 Task: Find connections with filter location Coyah with filter topic #personaltrainerwith filter profile language Spanish with filter current company Lawctopus with filter school University of Agricultural Sciences, Bangalore with filter industry Chiropractors with filter service category Growth Marketing with filter keywords title Medical Researcher
Action: Mouse moved to (286, 201)
Screenshot: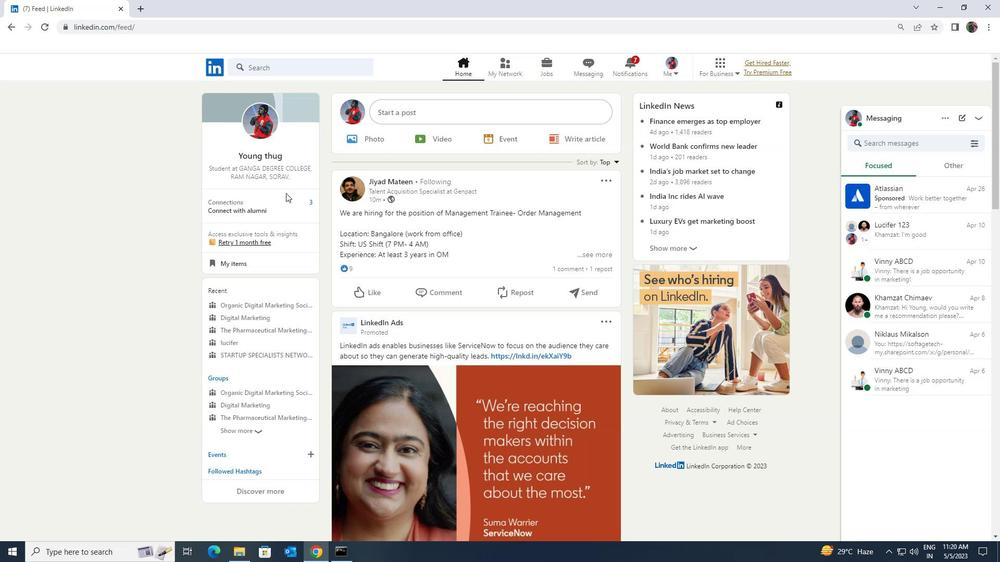 
Action: Mouse pressed left at (286, 201)
Screenshot: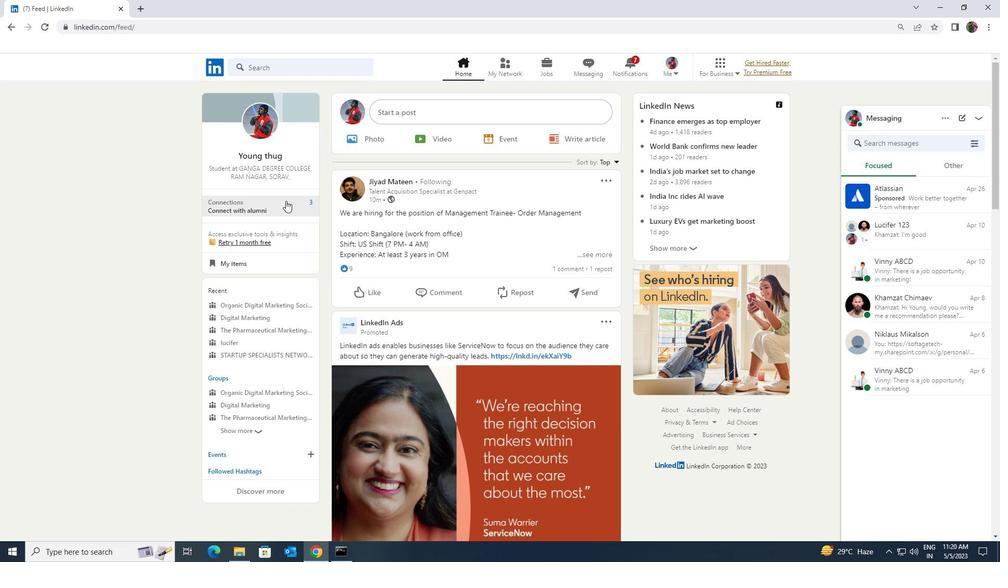 
Action: Mouse moved to (286, 125)
Screenshot: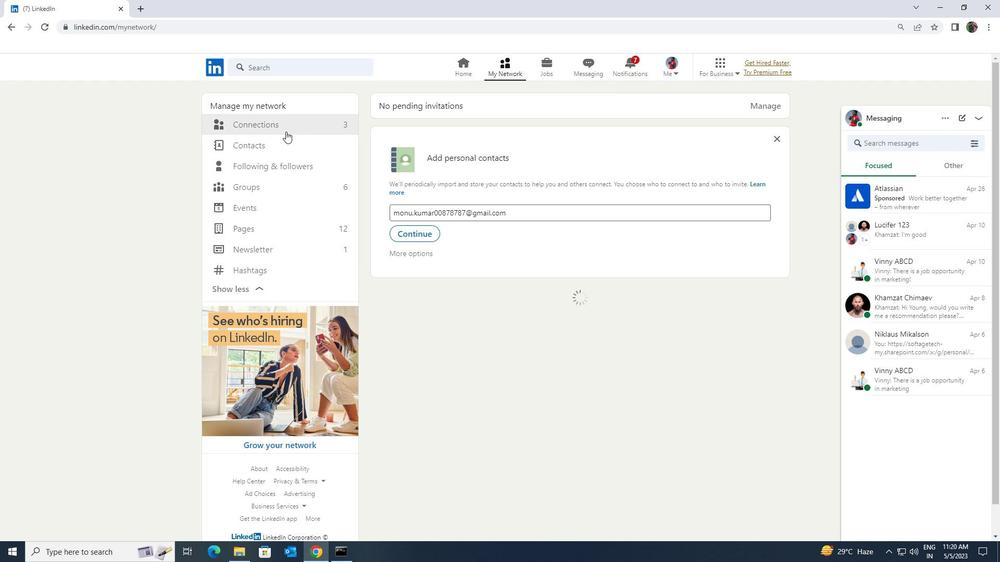 
Action: Mouse pressed left at (286, 125)
Screenshot: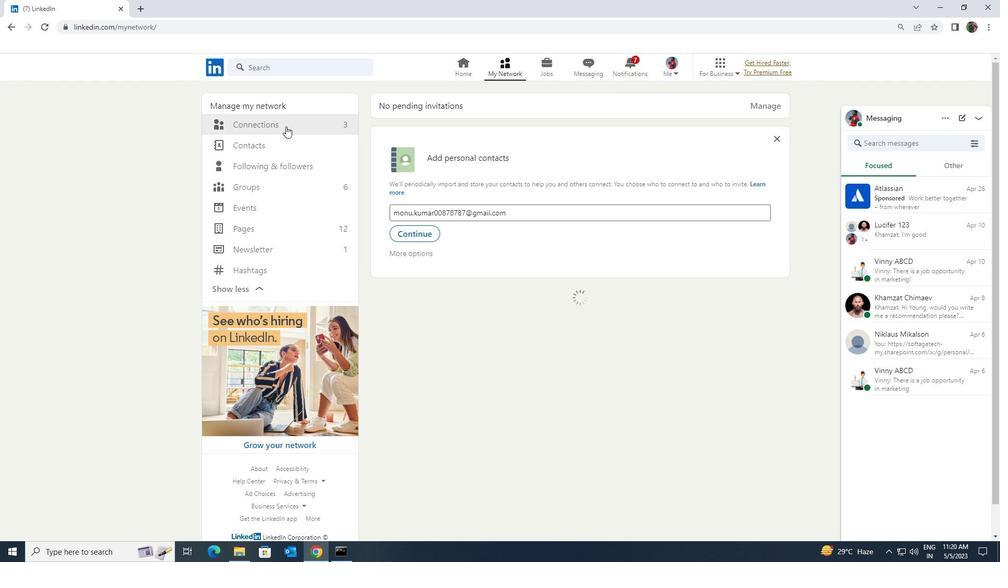 
Action: Mouse moved to (556, 127)
Screenshot: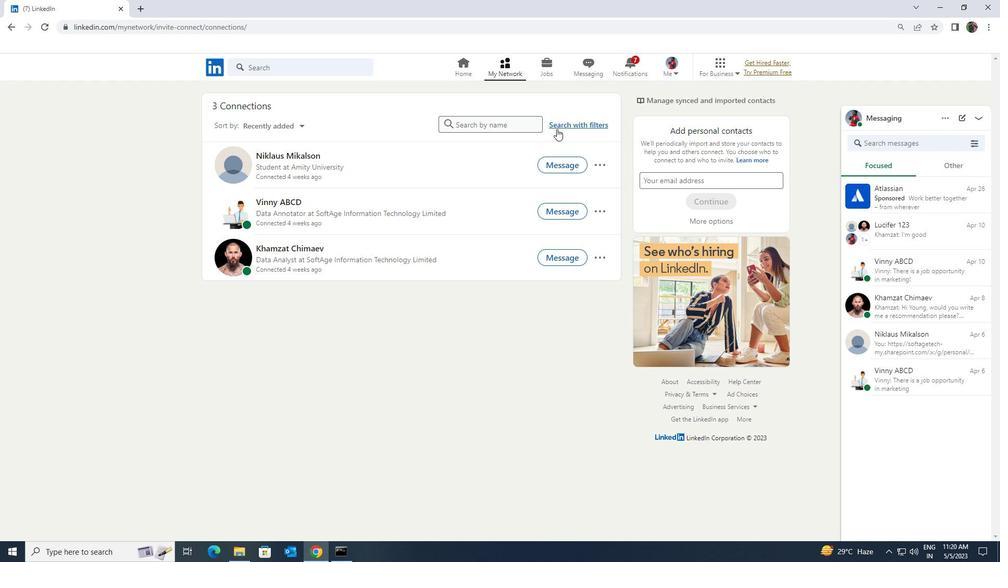 
Action: Mouse pressed left at (556, 127)
Screenshot: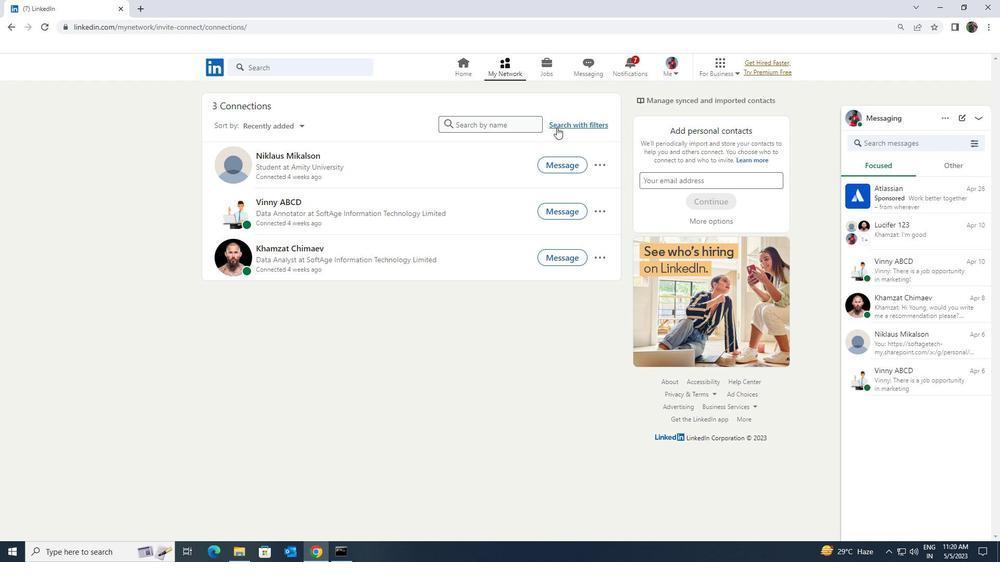 
Action: Mouse moved to (528, 101)
Screenshot: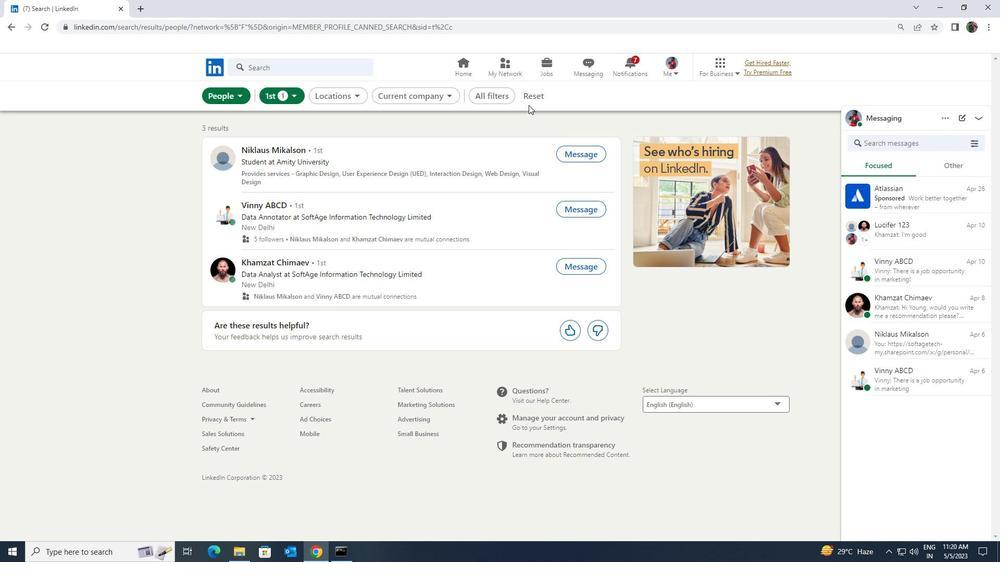 
Action: Mouse pressed left at (528, 101)
Screenshot: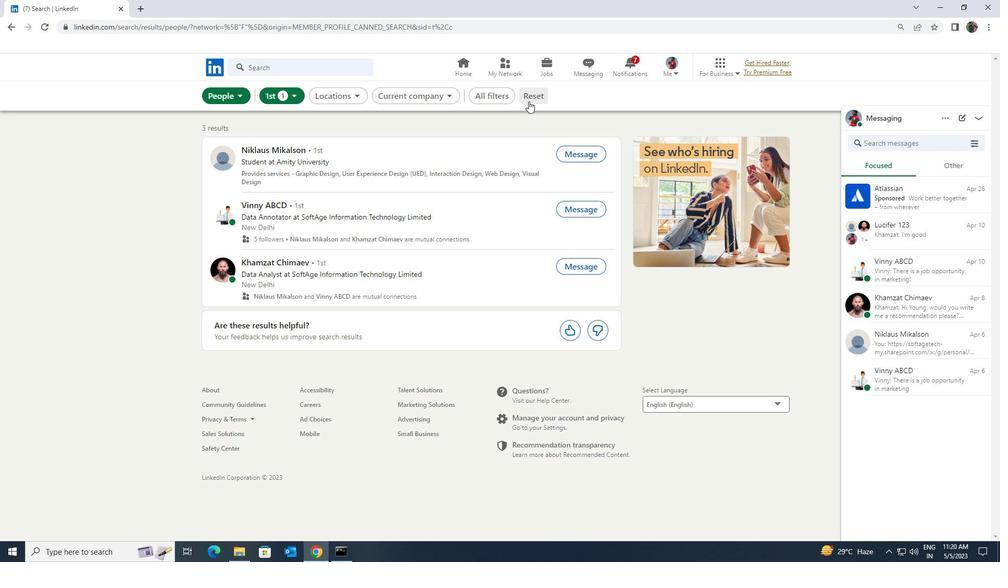 
Action: Mouse moved to (516, 101)
Screenshot: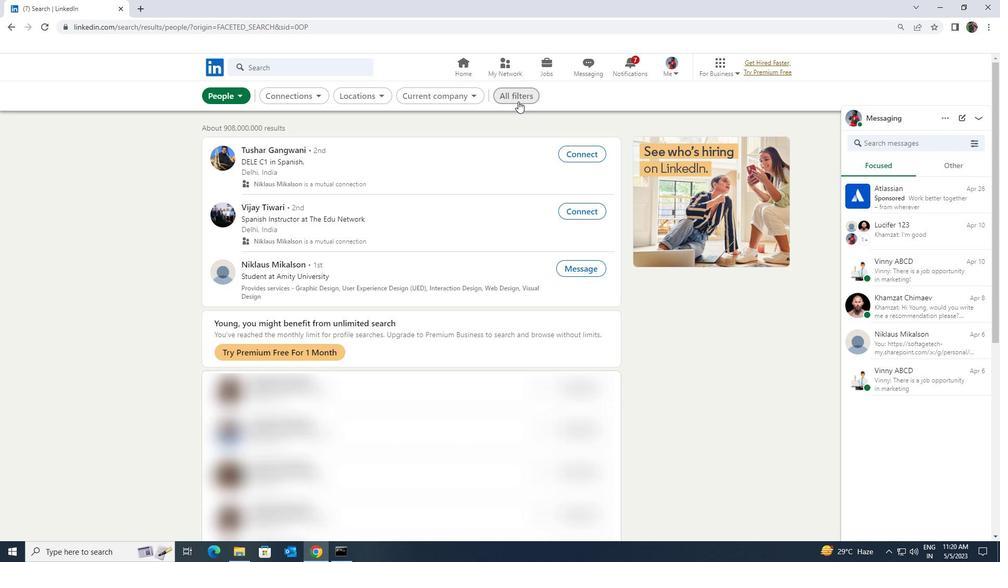 
Action: Mouse pressed left at (516, 101)
Screenshot: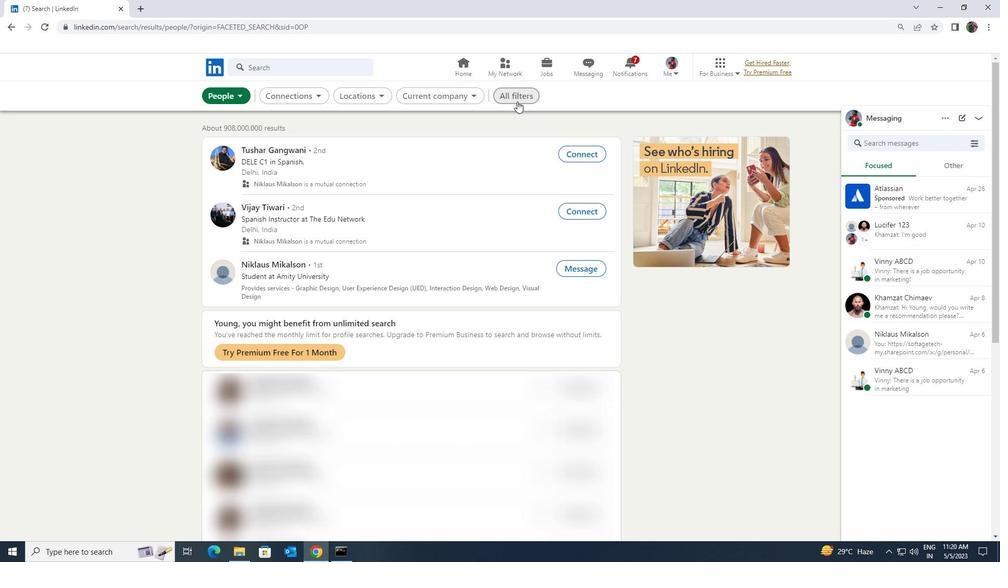 
Action: Mouse moved to (866, 410)
Screenshot: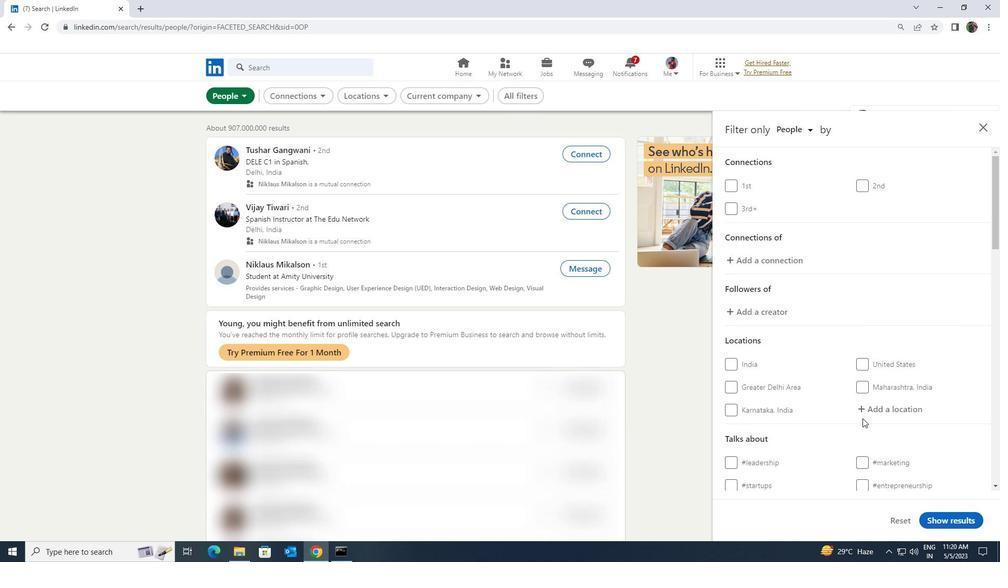 
Action: Mouse pressed left at (866, 410)
Screenshot: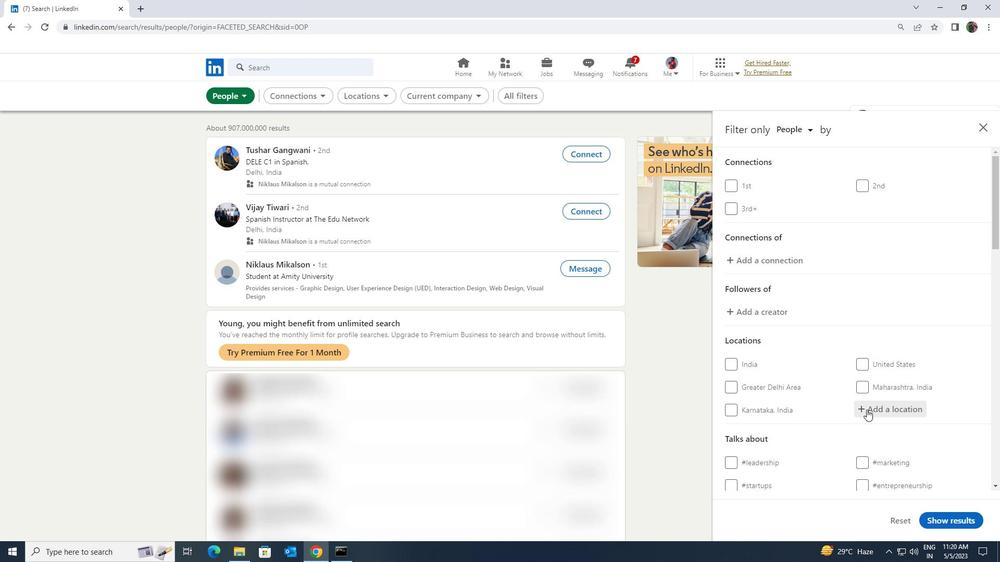 
Action: Key pressed <Key.shift><Key.shift><Key.shift><Key.shift>COYAH
Screenshot: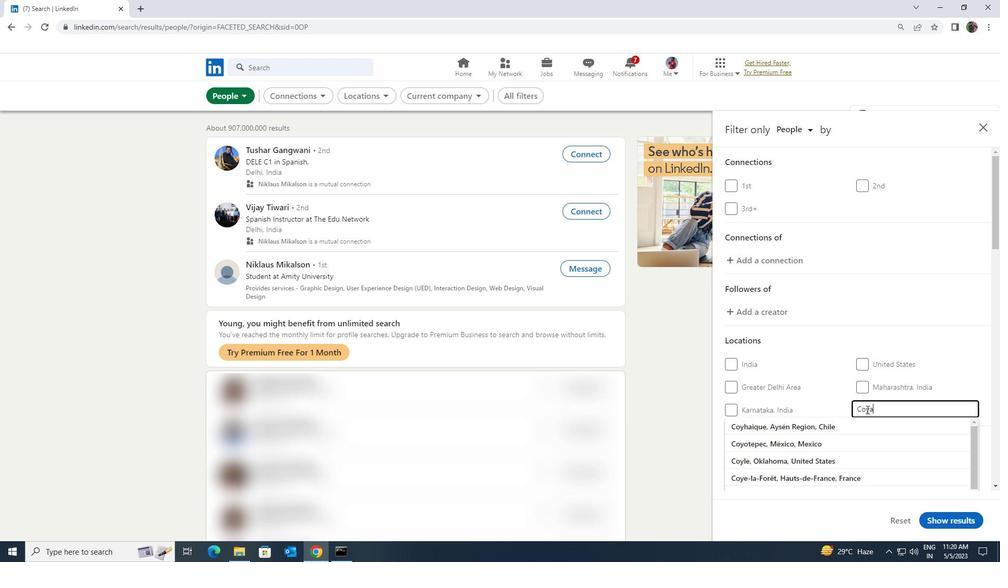 
Action: Mouse moved to (865, 417)
Screenshot: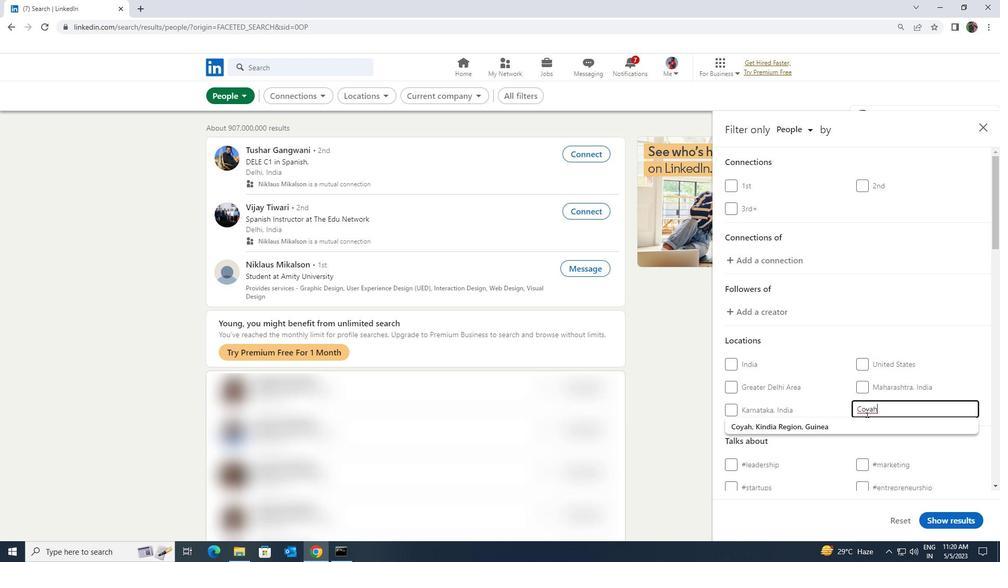 
Action: Mouse pressed left at (865, 417)
Screenshot: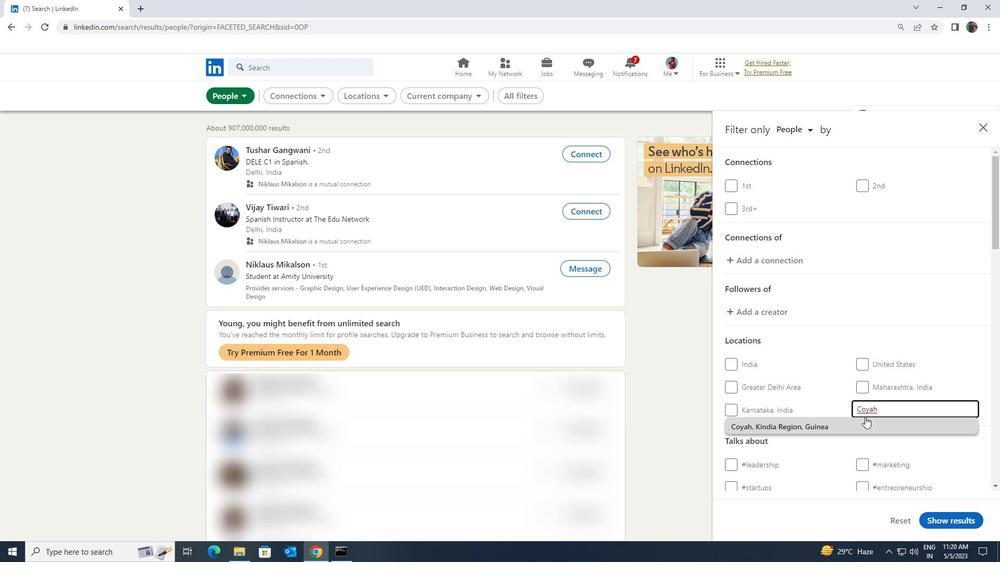 
Action: Mouse scrolled (865, 416) with delta (0, 0)
Screenshot: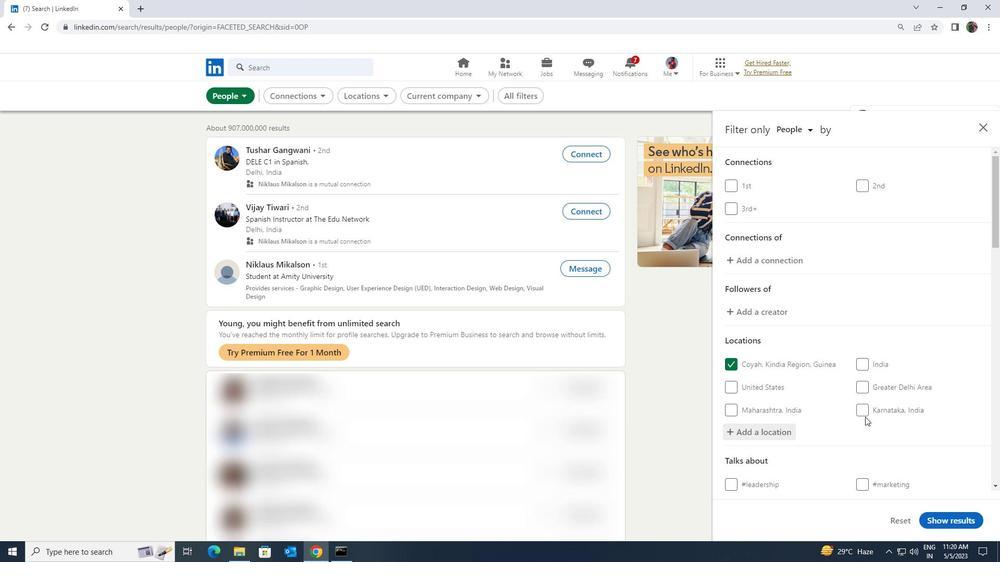 
Action: Mouse scrolled (865, 416) with delta (0, 0)
Screenshot: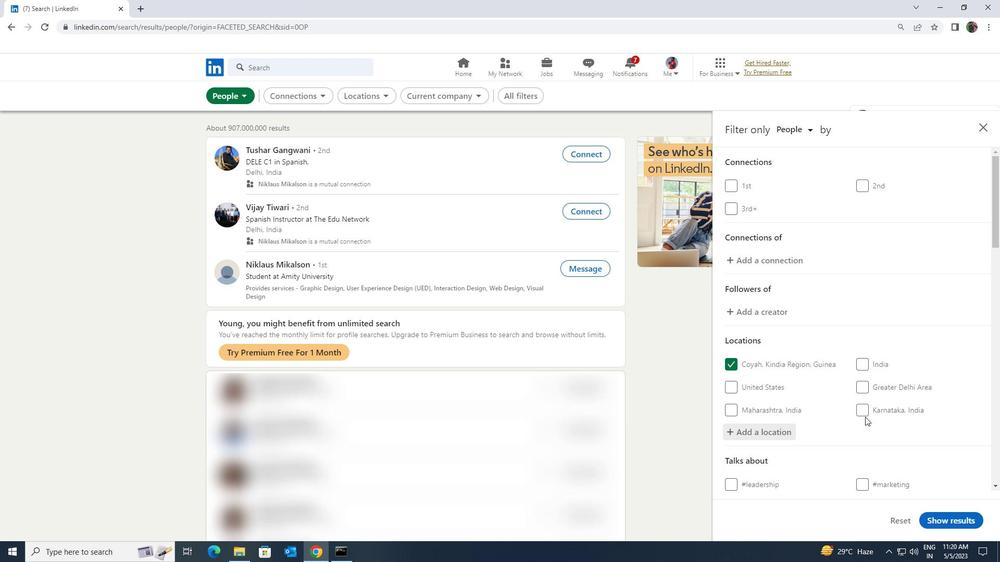 
Action: Mouse moved to (864, 420)
Screenshot: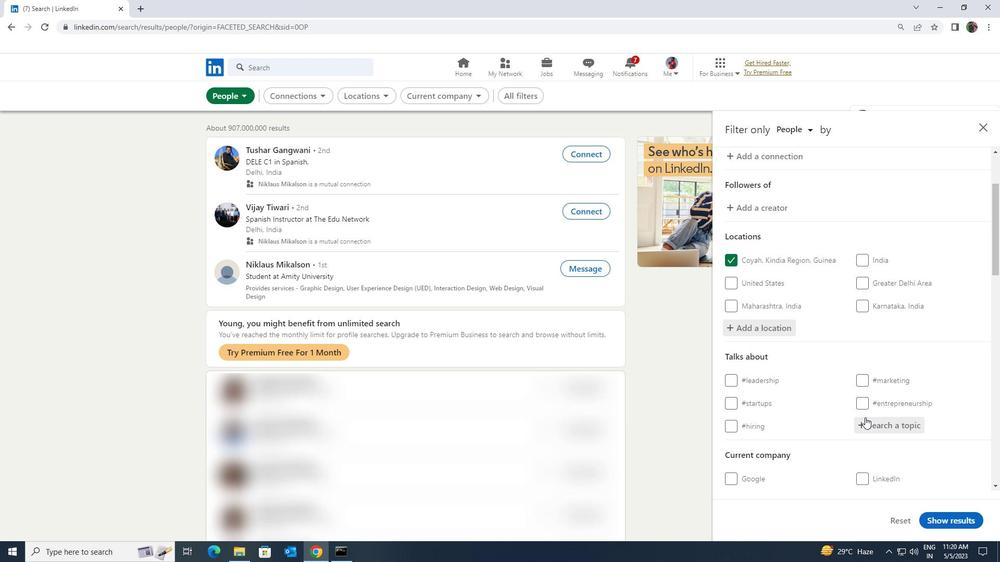 
Action: Mouse pressed left at (864, 420)
Screenshot: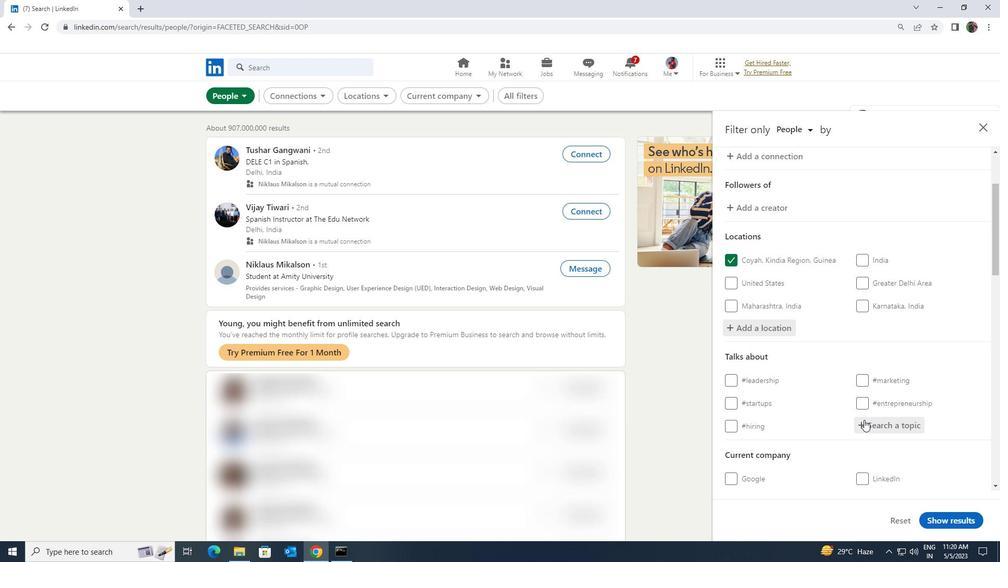
Action: Key pressed <Key.shift><Key.shift><Key.shift><Key.shift>PERSONALTRAI
Screenshot: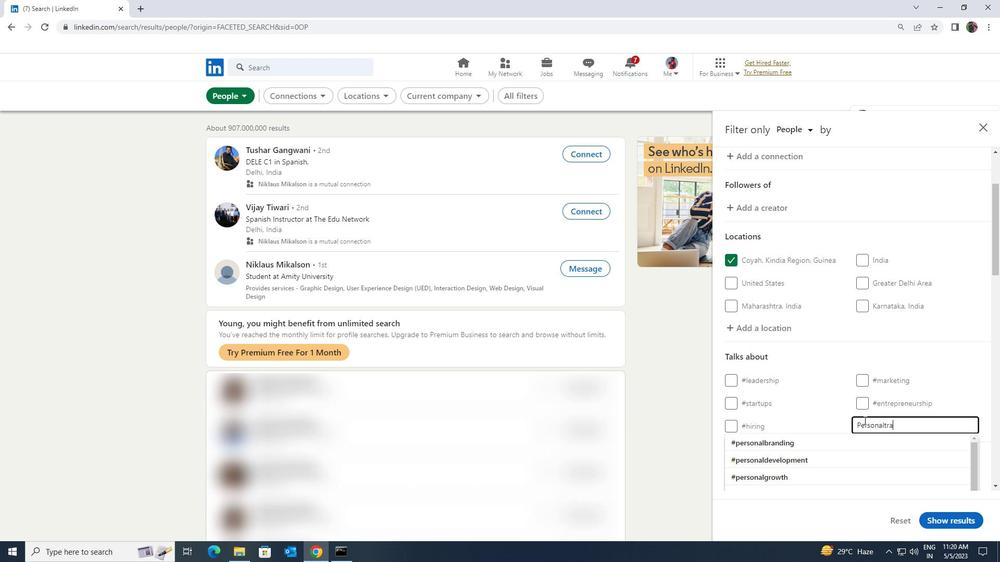 
Action: Mouse moved to (845, 457)
Screenshot: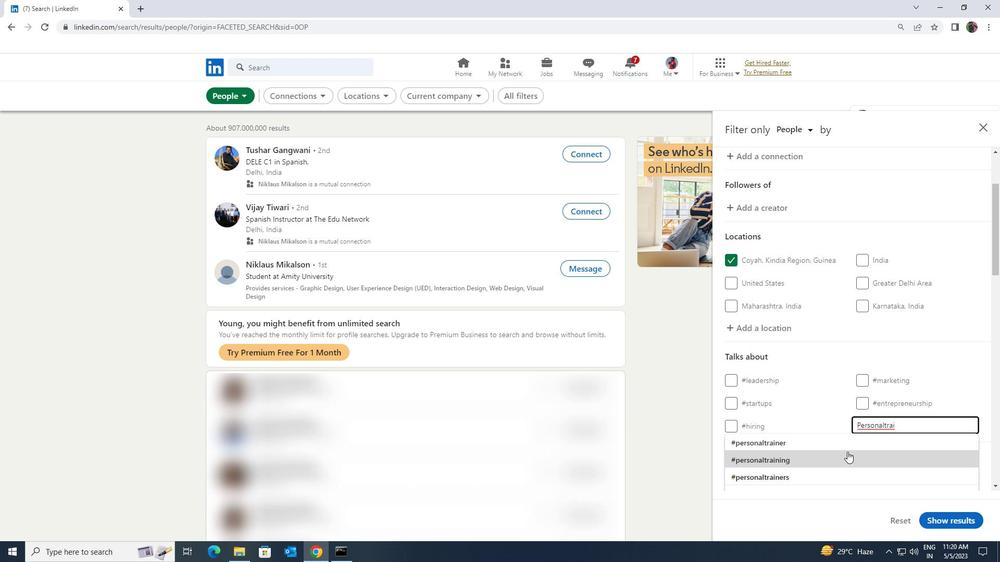 
Action: Mouse pressed left at (845, 457)
Screenshot: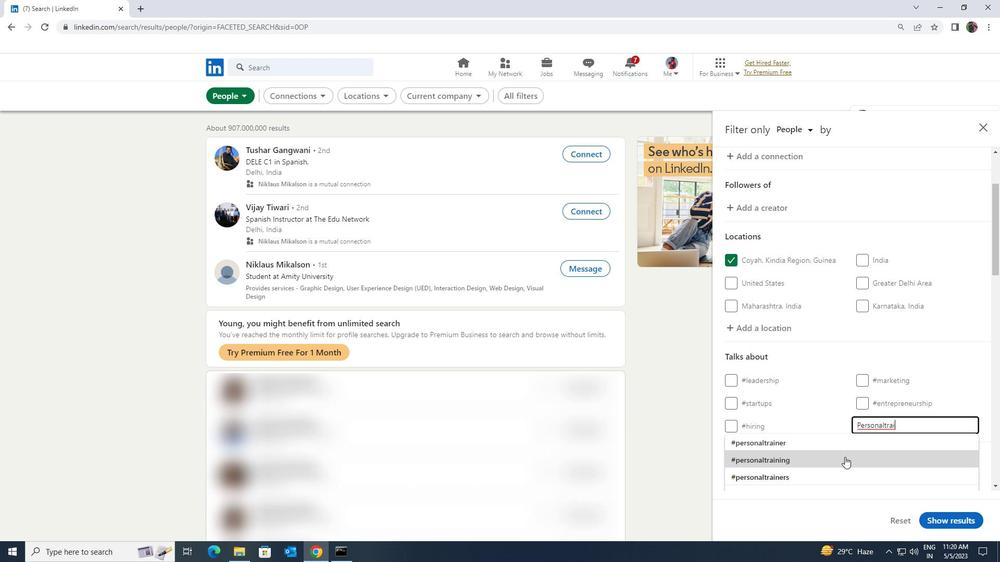 
Action: Mouse moved to (845, 456)
Screenshot: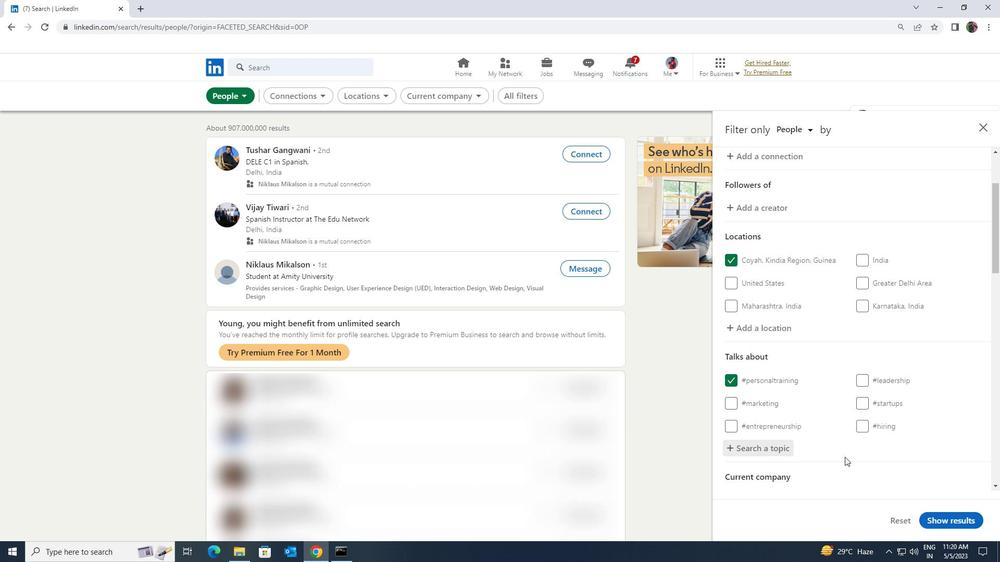 
Action: Mouse scrolled (845, 455) with delta (0, 0)
Screenshot: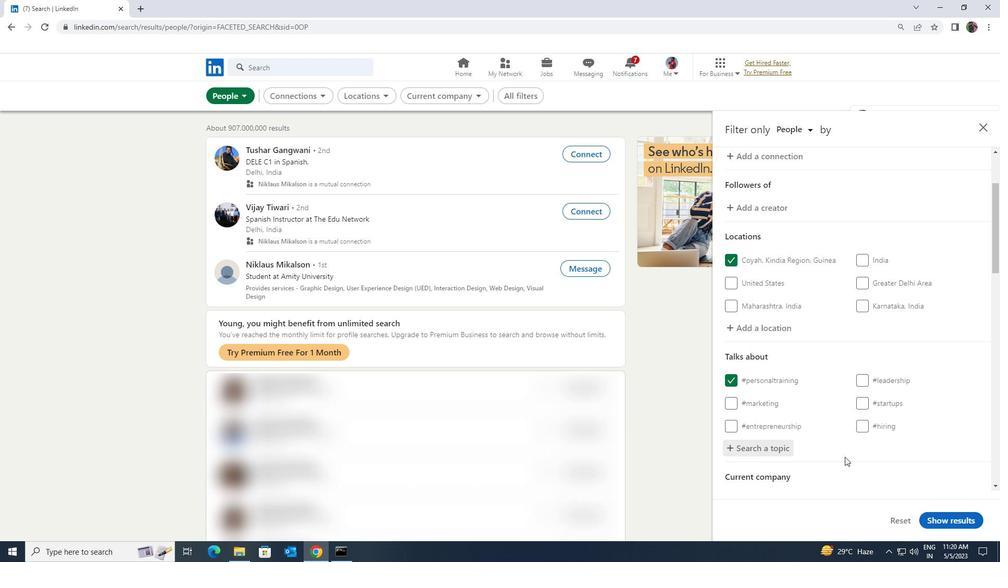 
Action: Mouse scrolled (845, 455) with delta (0, 0)
Screenshot: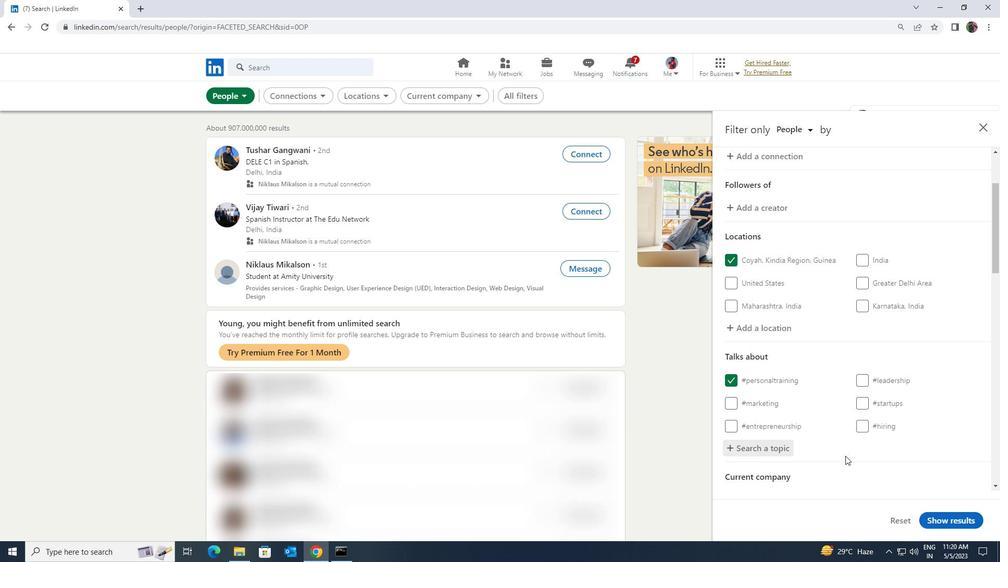 
Action: Mouse scrolled (845, 455) with delta (0, 0)
Screenshot: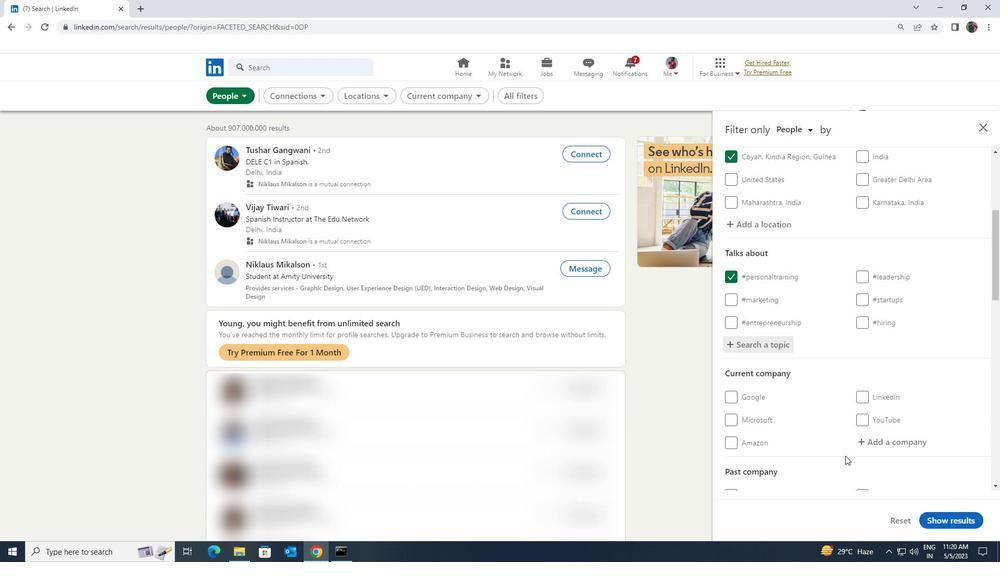 
Action: Mouse scrolled (845, 455) with delta (0, 0)
Screenshot: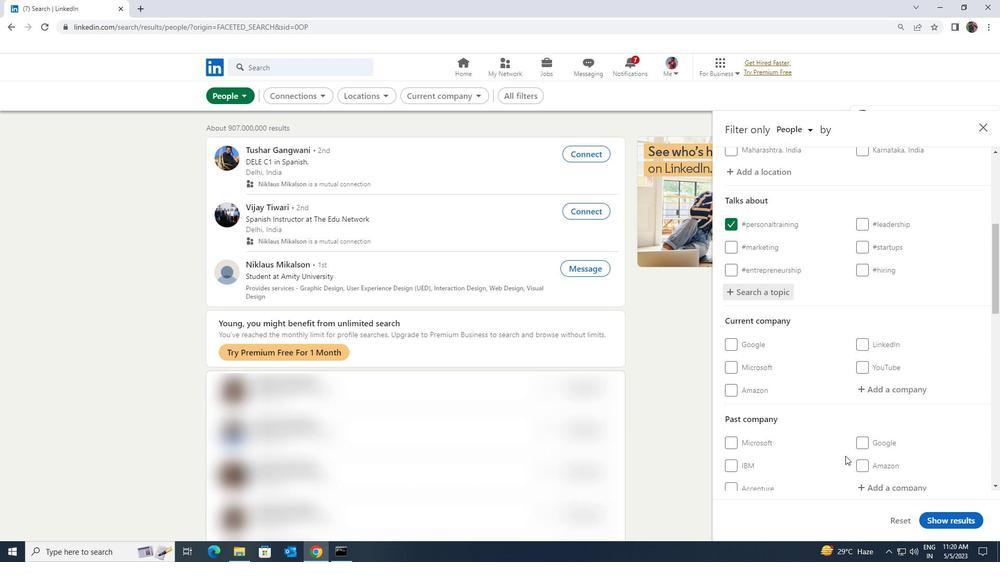 
Action: Mouse scrolled (845, 455) with delta (0, 0)
Screenshot: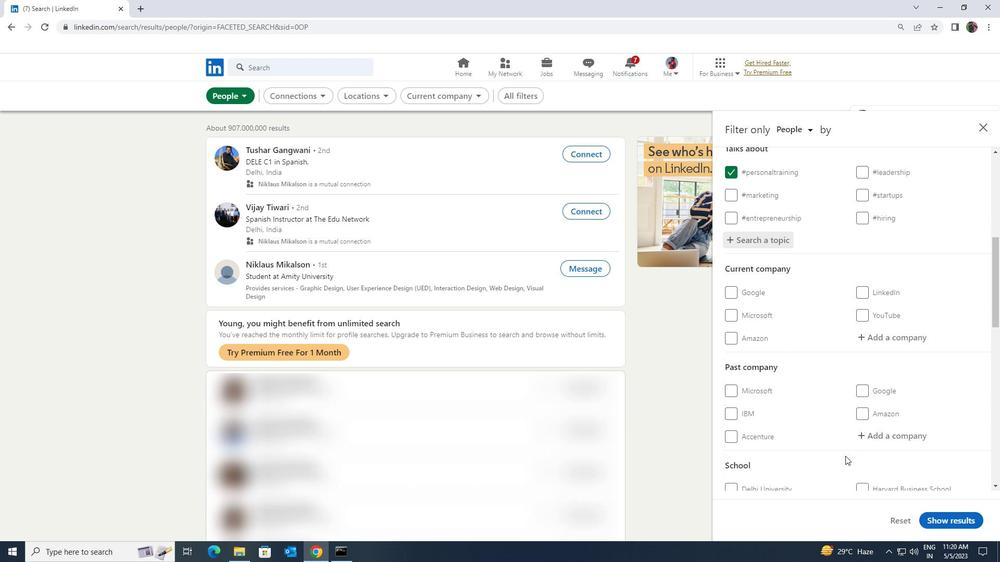 
Action: Mouse scrolled (845, 455) with delta (0, 0)
Screenshot: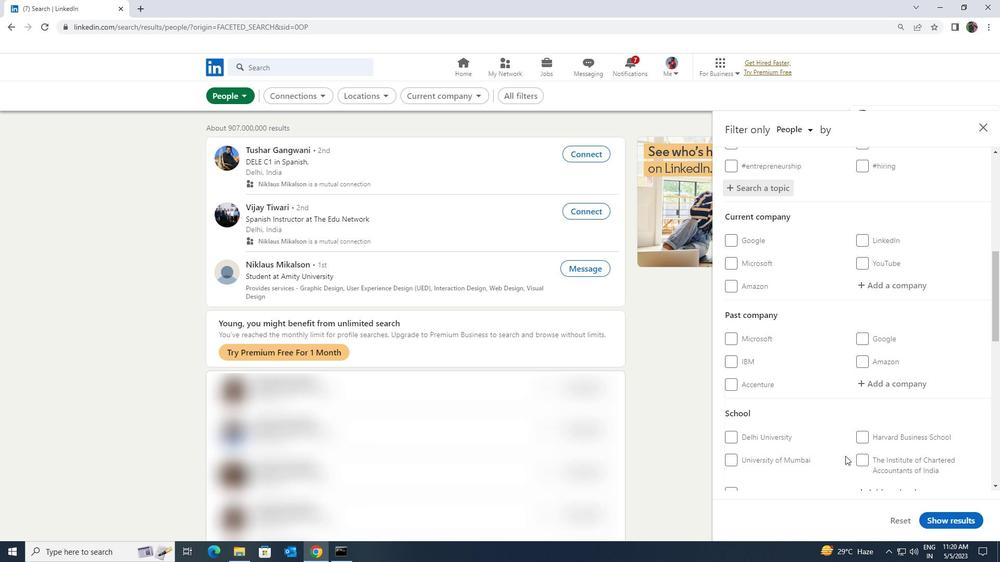 
Action: Mouse scrolled (845, 455) with delta (0, 0)
Screenshot: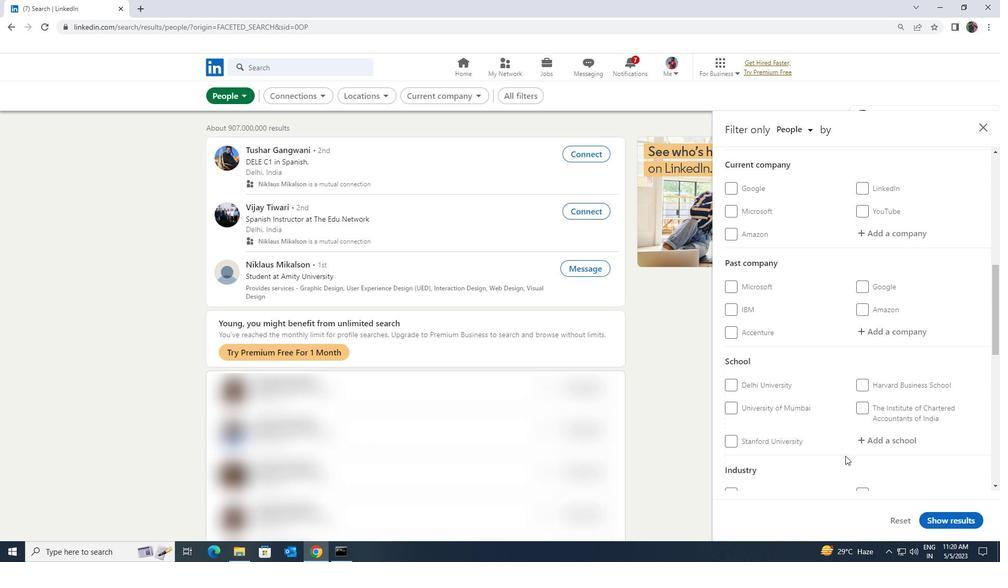 
Action: Mouse scrolled (845, 455) with delta (0, 0)
Screenshot: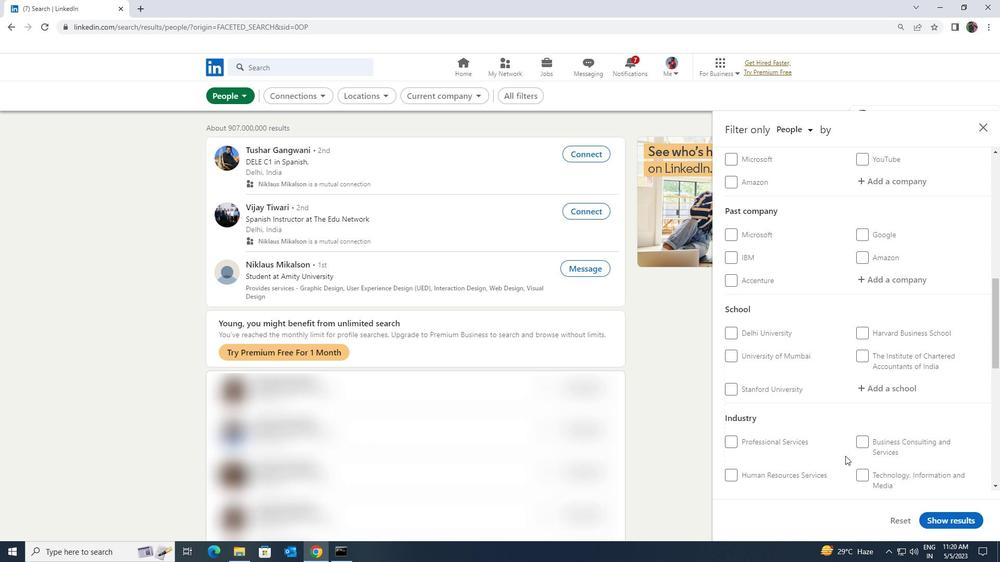 
Action: Mouse scrolled (845, 455) with delta (0, 0)
Screenshot: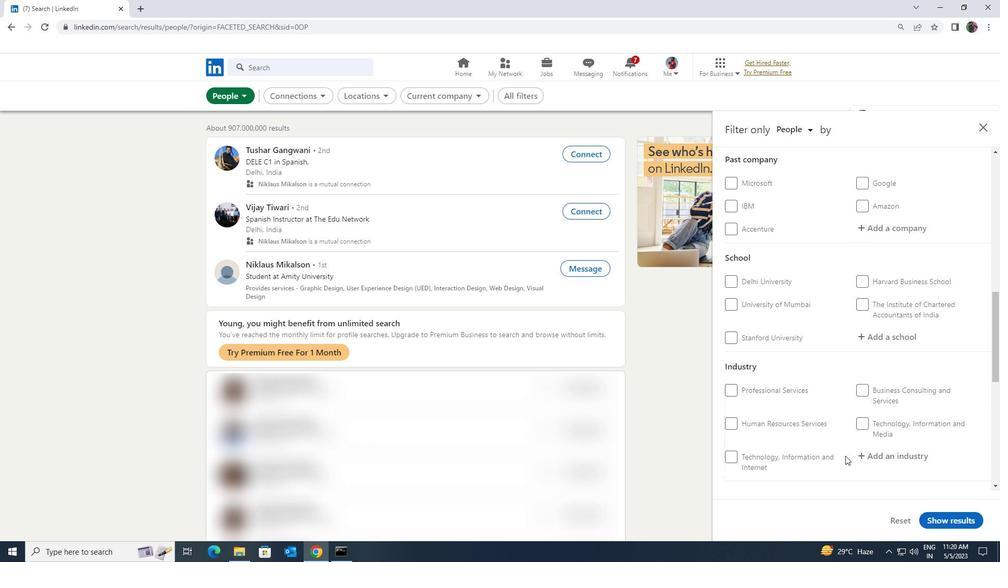 
Action: Mouse scrolled (845, 455) with delta (0, 0)
Screenshot: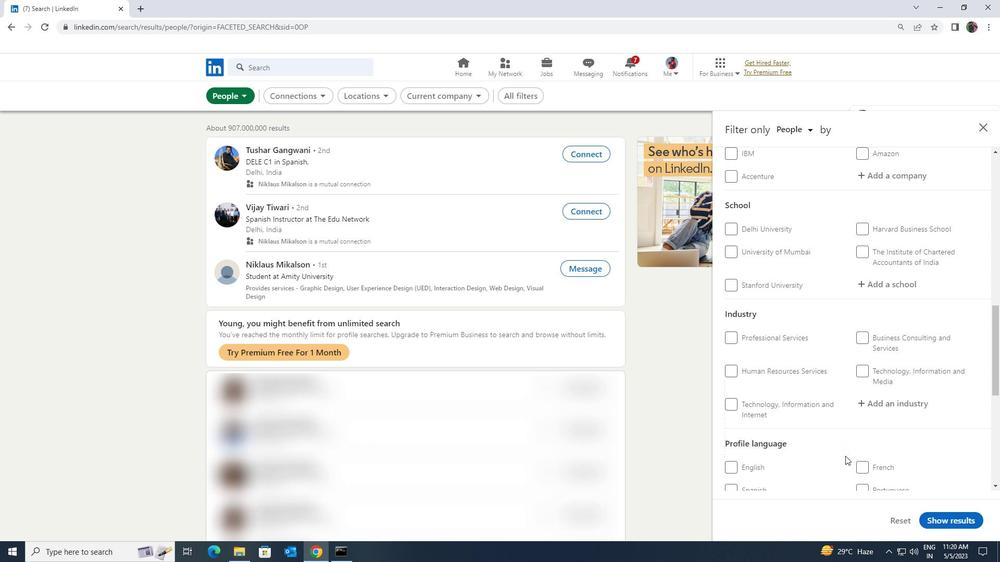 
Action: Mouse moved to (762, 439)
Screenshot: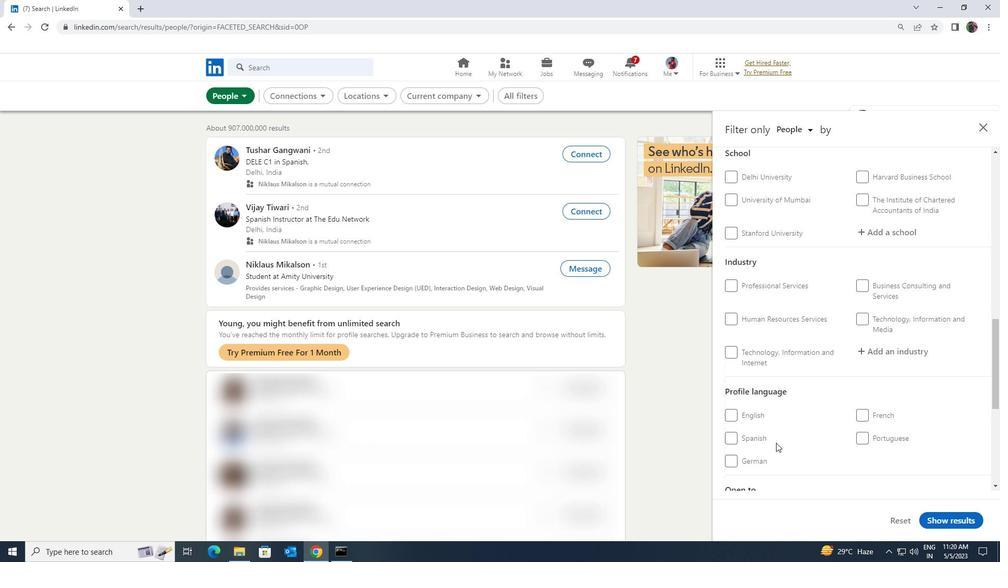 
Action: Mouse pressed left at (762, 439)
Screenshot: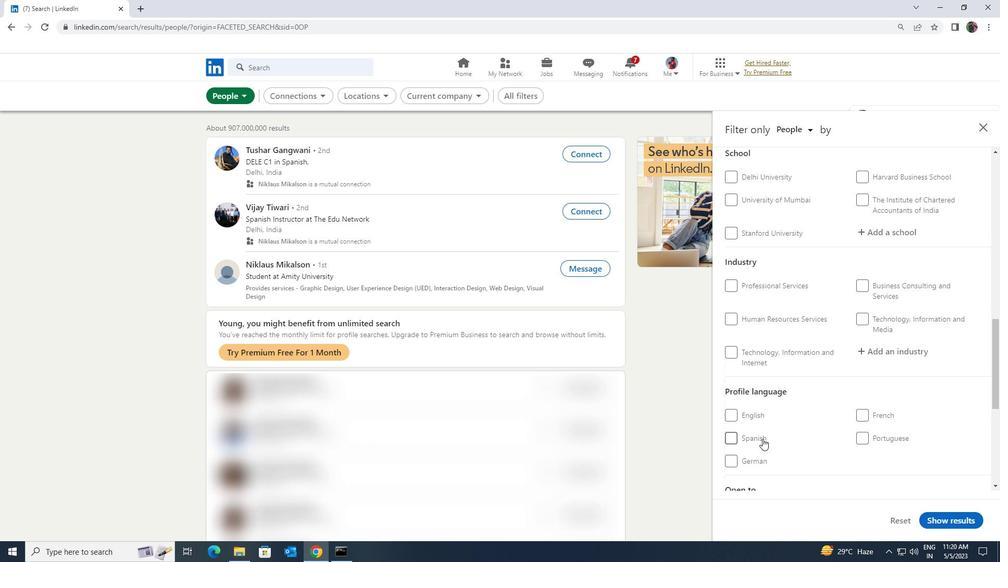 
Action: Mouse moved to (831, 437)
Screenshot: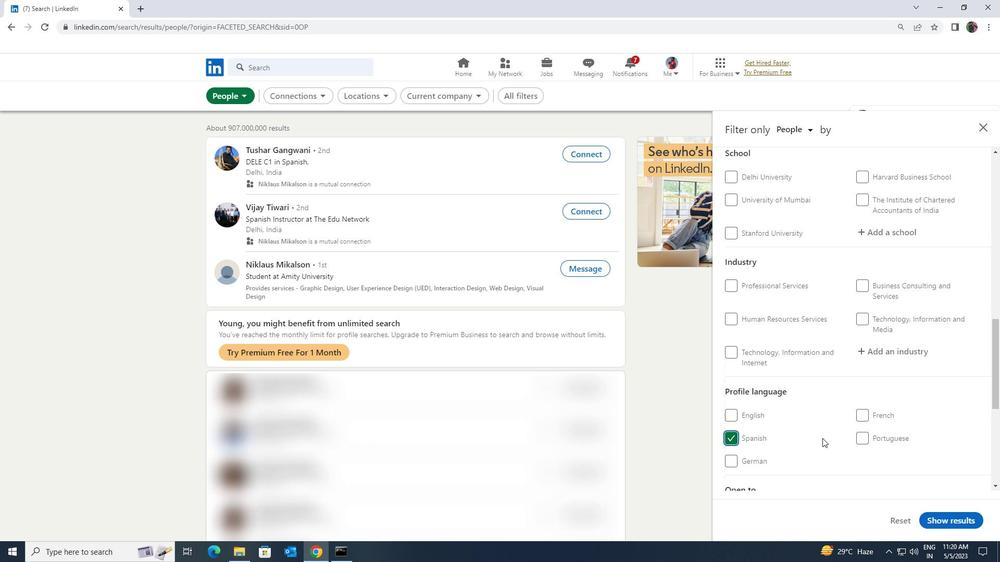 
Action: Mouse scrolled (831, 437) with delta (0, 0)
Screenshot: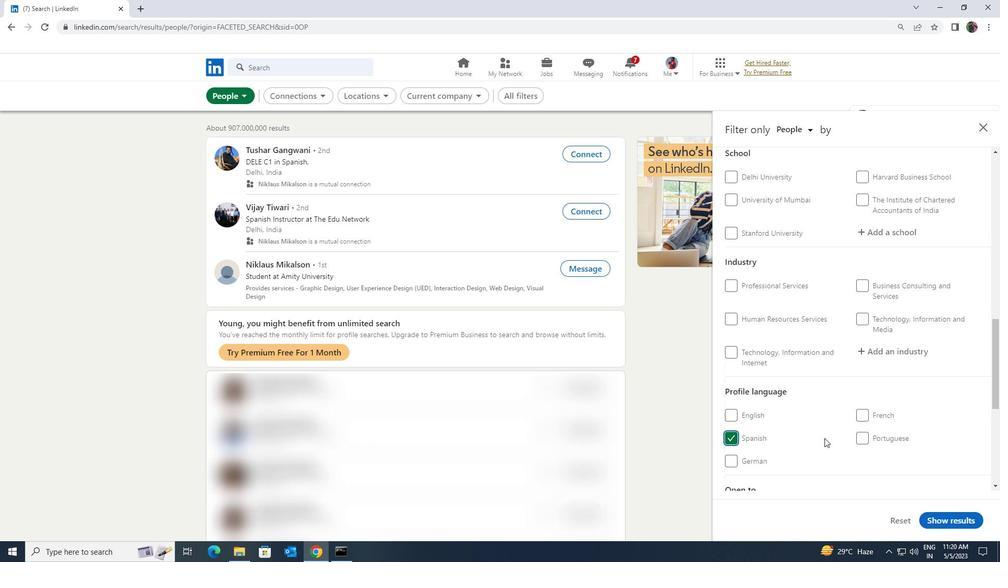 
Action: Mouse moved to (831, 437)
Screenshot: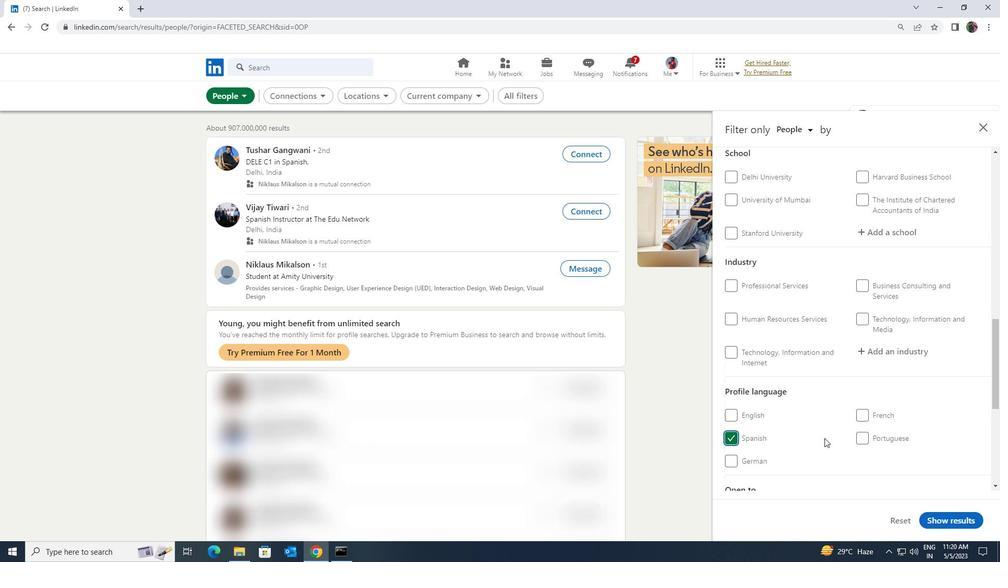 
Action: Mouse scrolled (831, 437) with delta (0, 0)
Screenshot: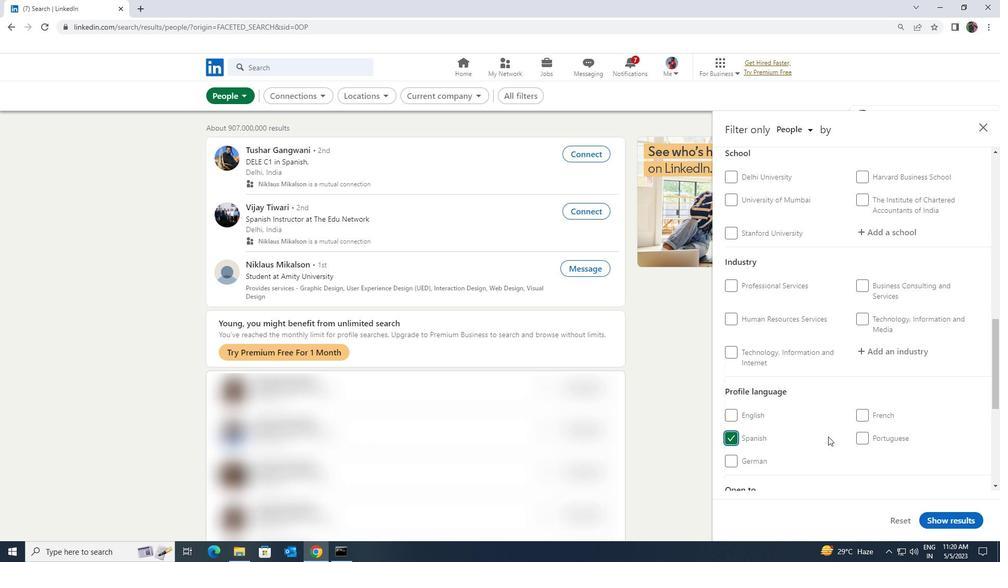 
Action: Mouse scrolled (831, 437) with delta (0, 0)
Screenshot: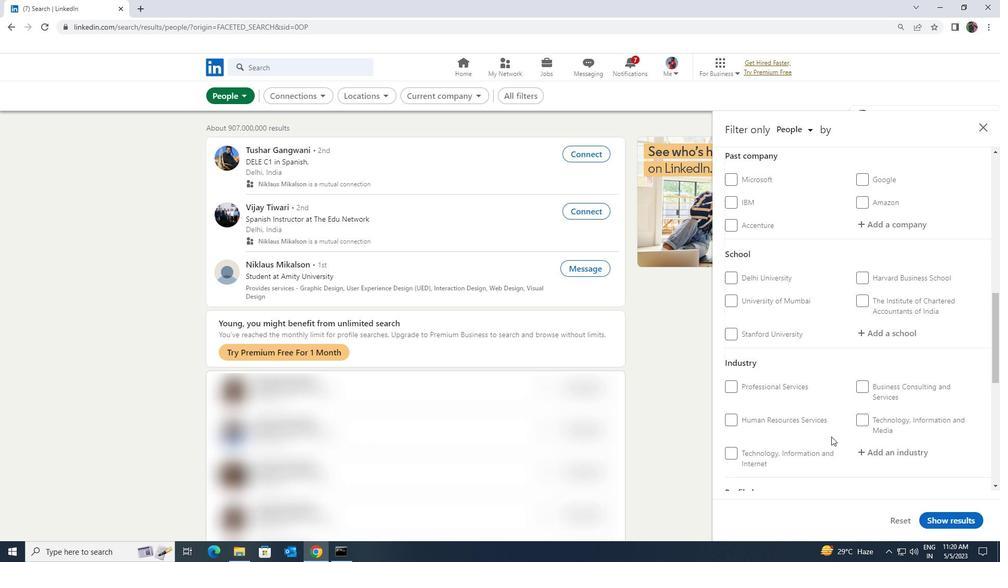 
Action: Mouse scrolled (831, 437) with delta (0, 0)
Screenshot: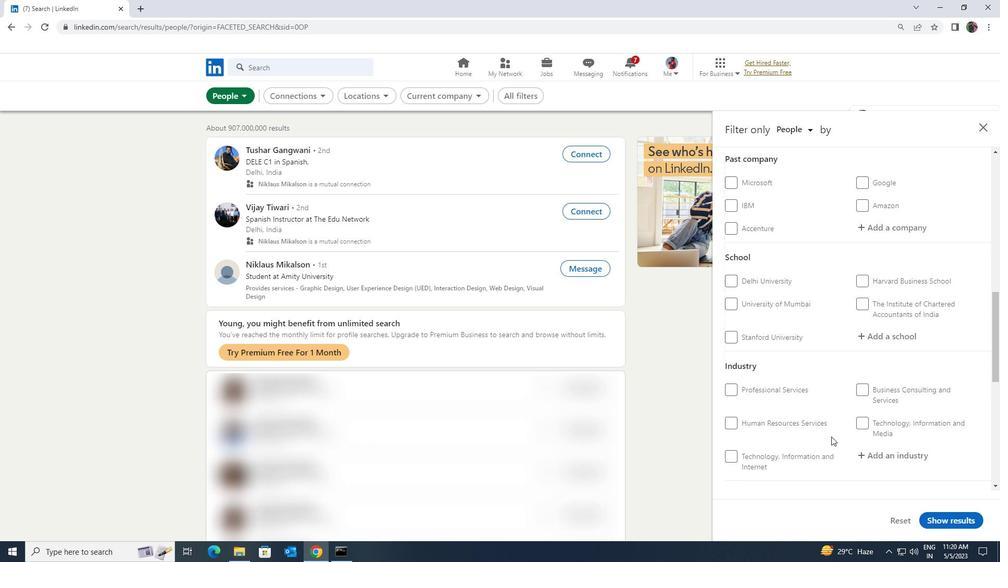 
Action: Mouse scrolled (831, 437) with delta (0, 0)
Screenshot: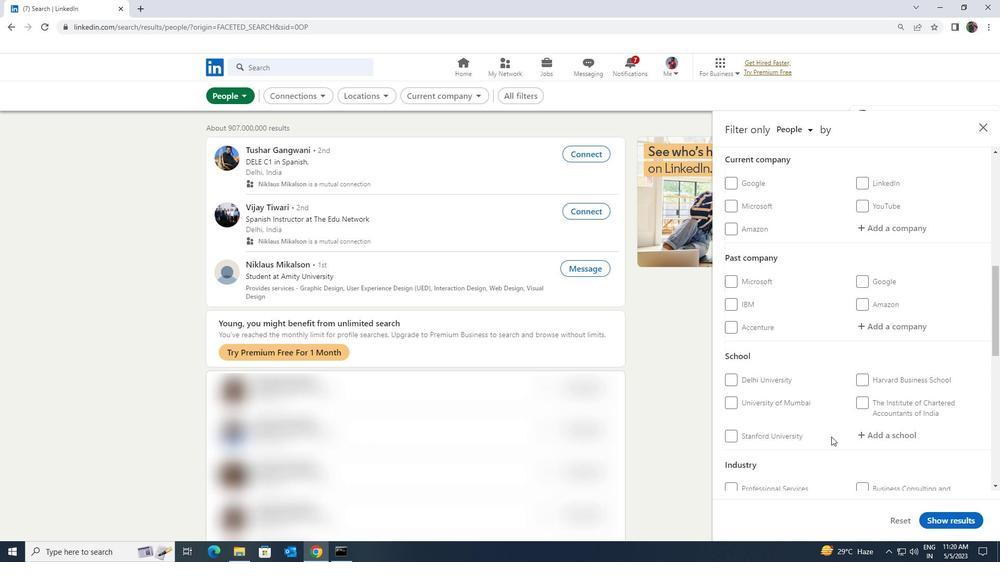 
Action: Mouse scrolled (831, 437) with delta (0, 0)
Screenshot: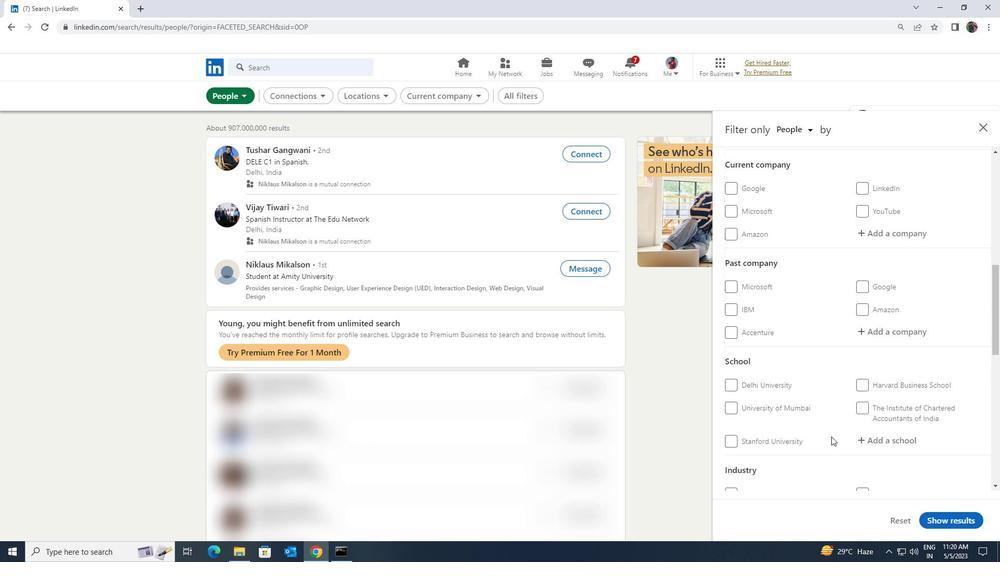
Action: Mouse moved to (870, 336)
Screenshot: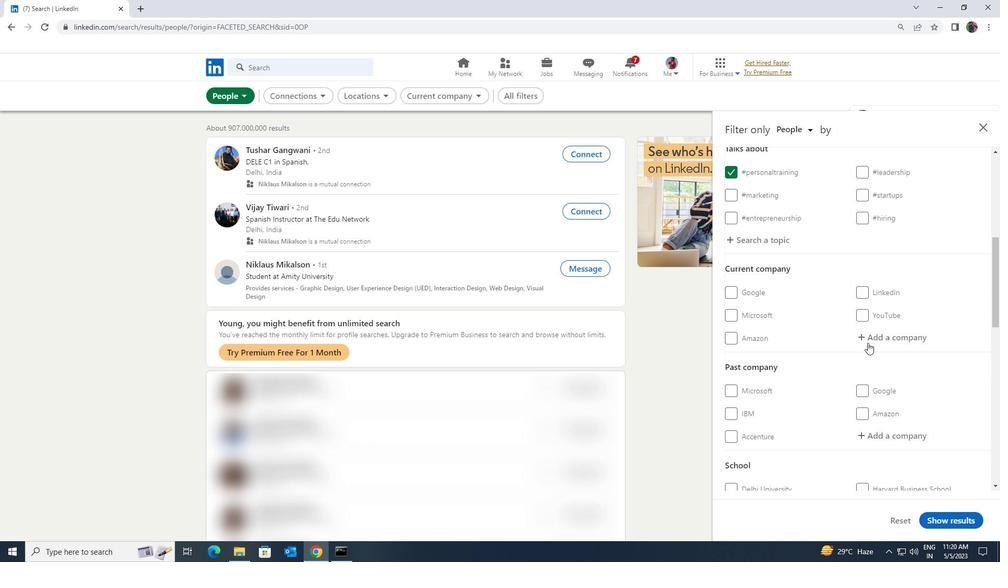 
Action: Mouse pressed left at (870, 336)
Screenshot: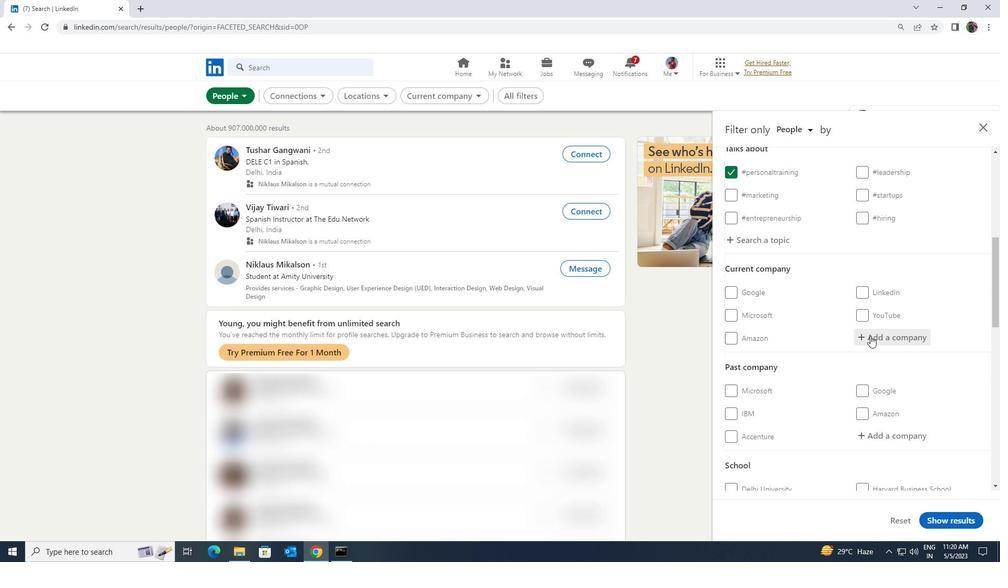 
Action: Key pressed <Key.shift><Key.shift><Key.shift><Key.shift><Key.shift><Key.shift><Key.shift><Key.shift><Key.shift><Key.shift><Key.shift><Key.shift><Key.shift><Key.shift><Key.shift><Key.shift><Key.shift><Key.shift><Key.shift>LAWCR<Key.backspace>TO
Screenshot: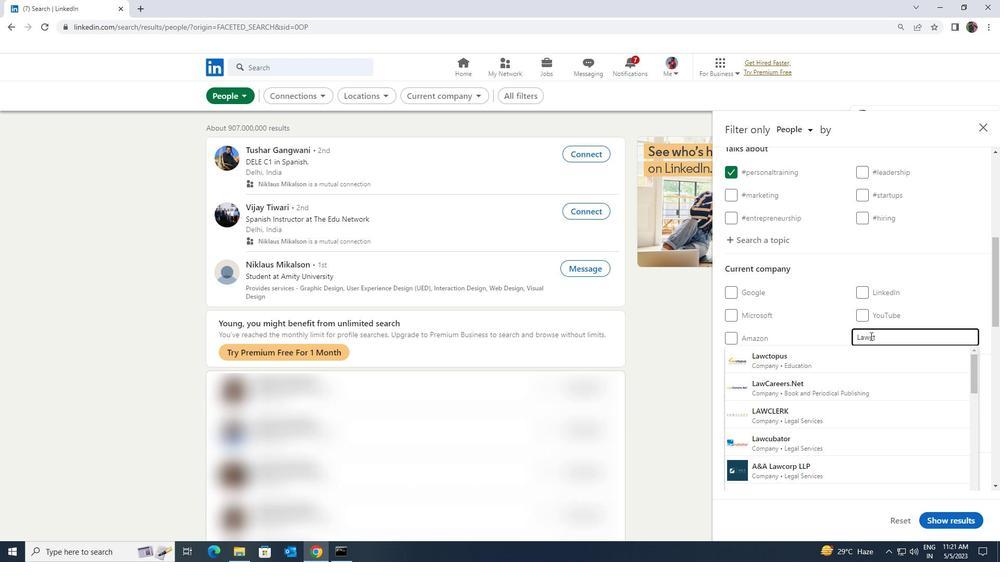 
Action: Mouse moved to (868, 350)
Screenshot: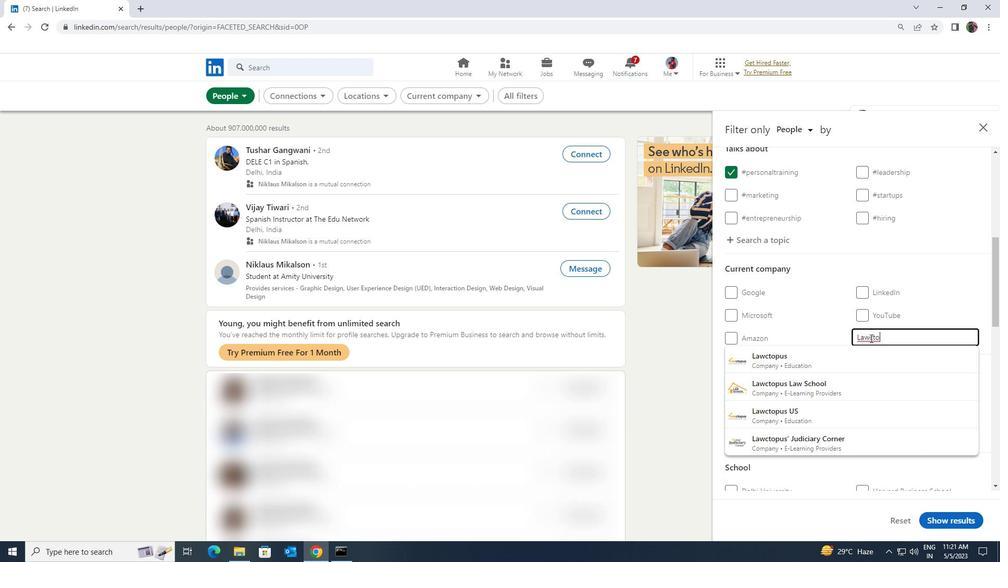 
Action: Mouse pressed left at (868, 350)
Screenshot: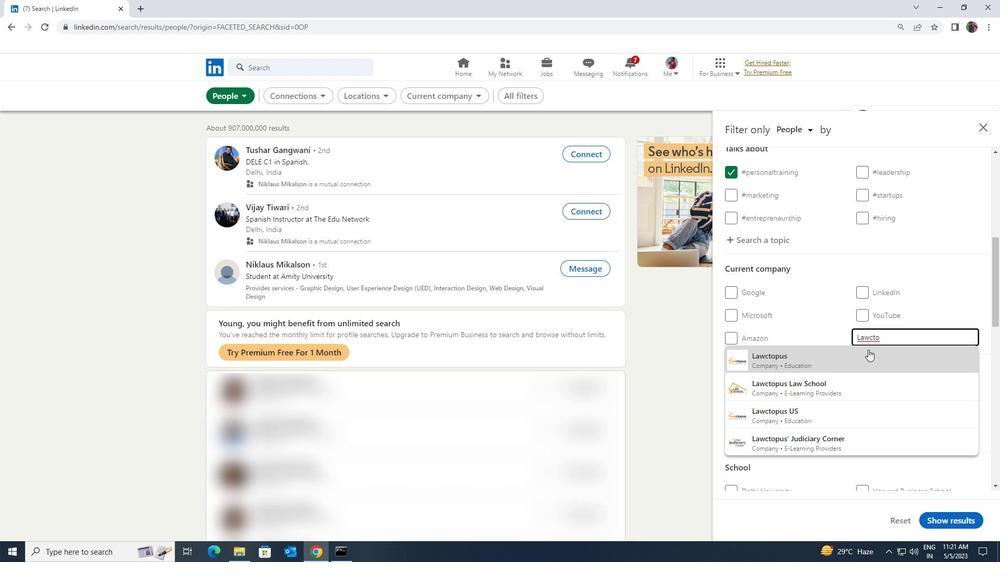 
Action: Mouse scrolled (868, 349) with delta (0, 0)
Screenshot: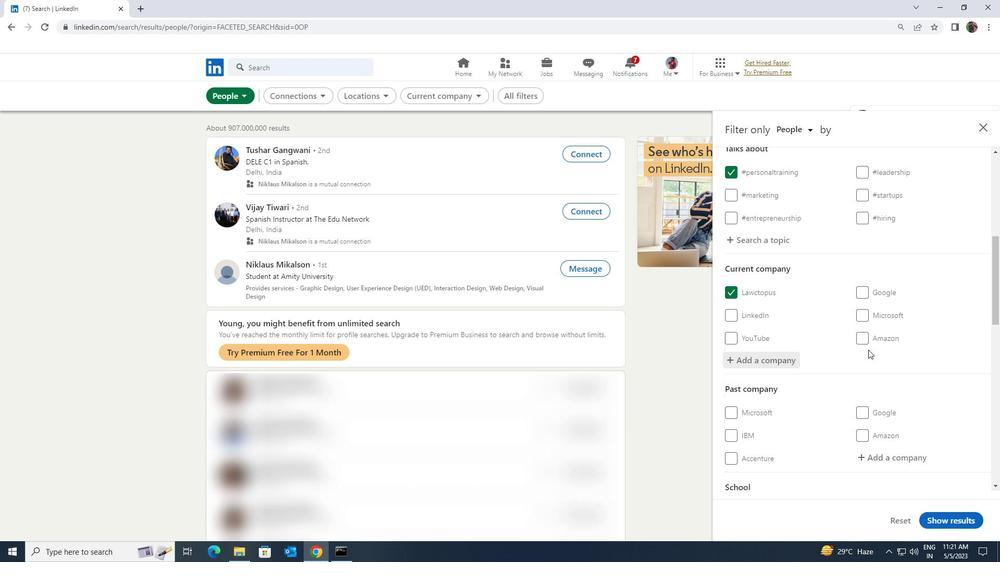 
Action: Mouse scrolled (868, 349) with delta (0, 0)
Screenshot: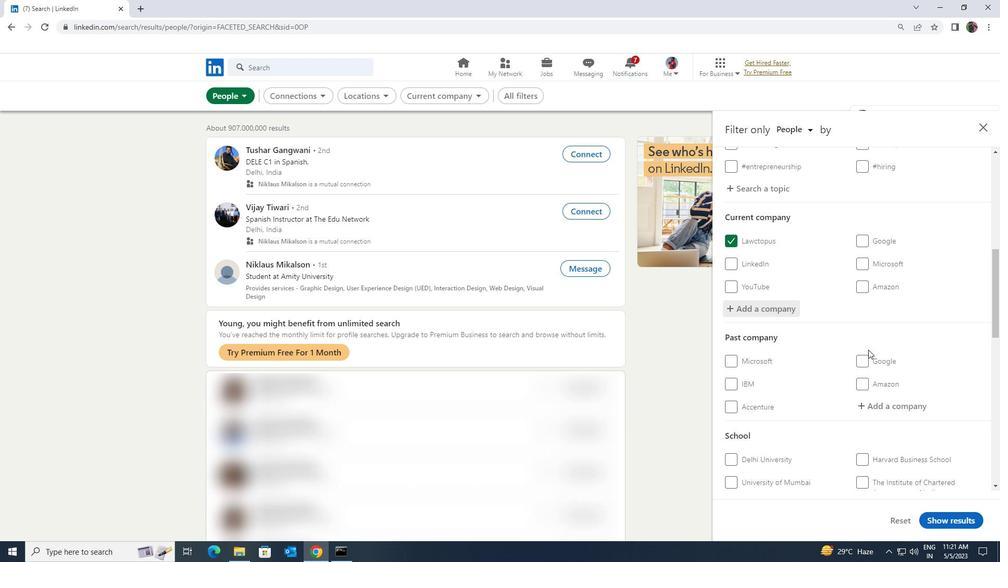 
Action: Mouse scrolled (868, 349) with delta (0, 0)
Screenshot: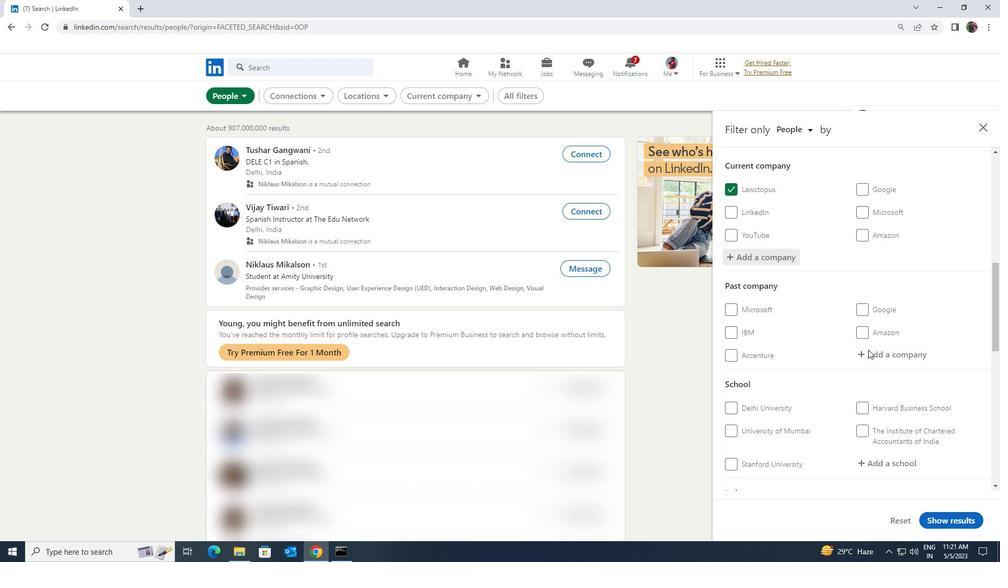 
Action: Mouse scrolled (868, 349) with delta (0, 0)
Screenshot: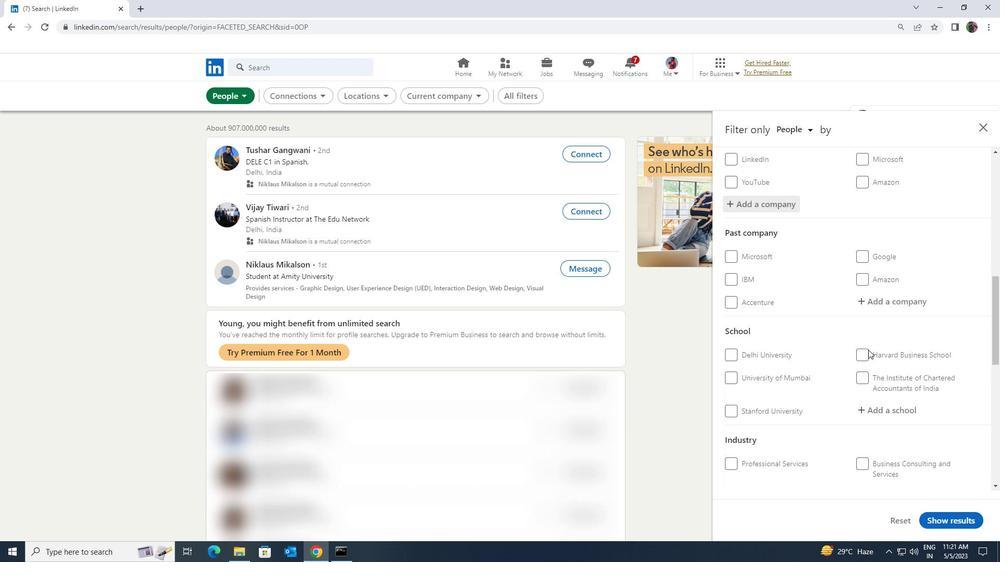 
Action: Mouse moved to (864, 353)
Screenshot: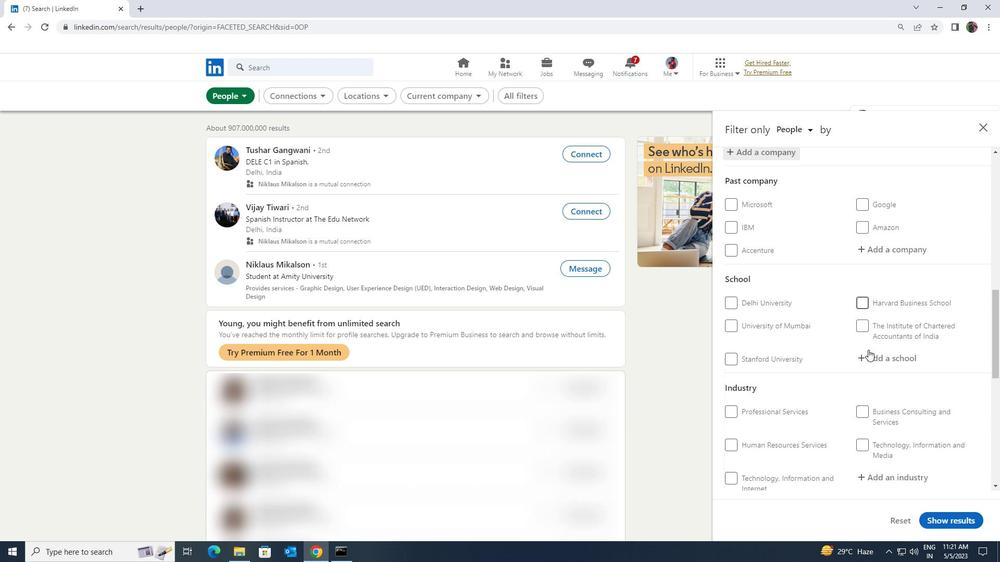 
Action: Mouse pressed left at (864, 353)
Screenshot: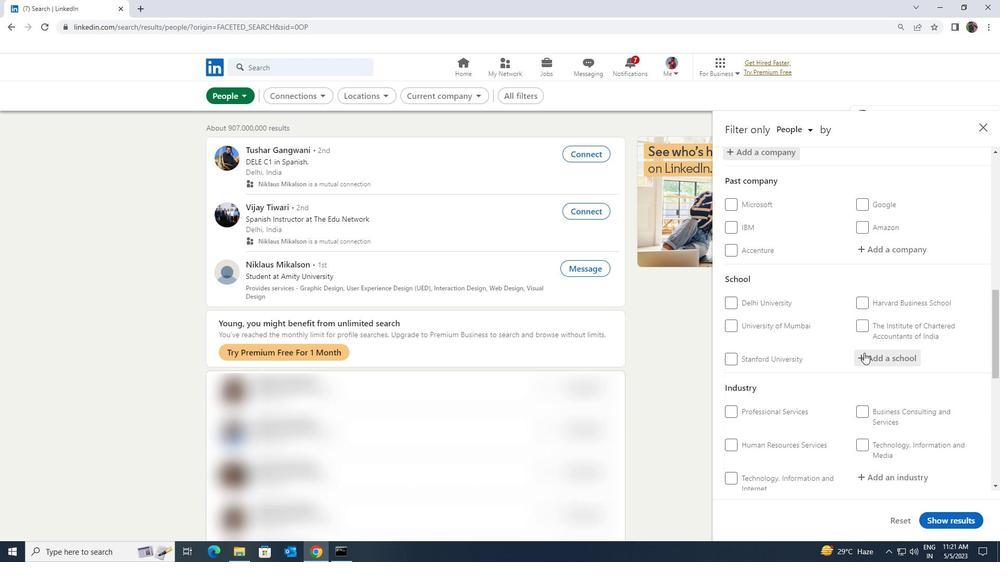 
Action: Key pressed <Key.shift>UNIVERSITY<Key.space>OF<Key.space><Key.shift>AGRIC
Screenshot: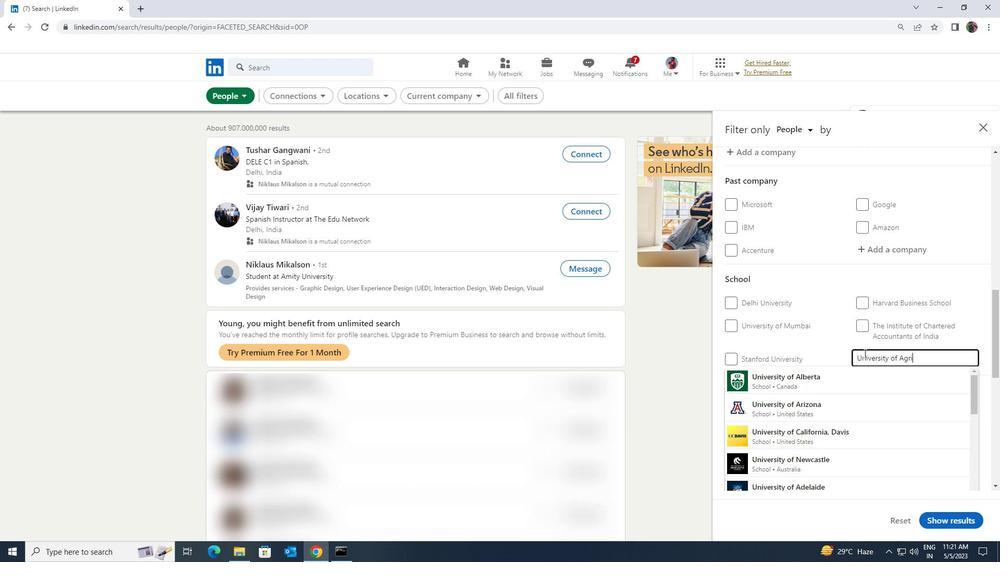 
Action: Mouse moved to (861, 394)
Screenshot: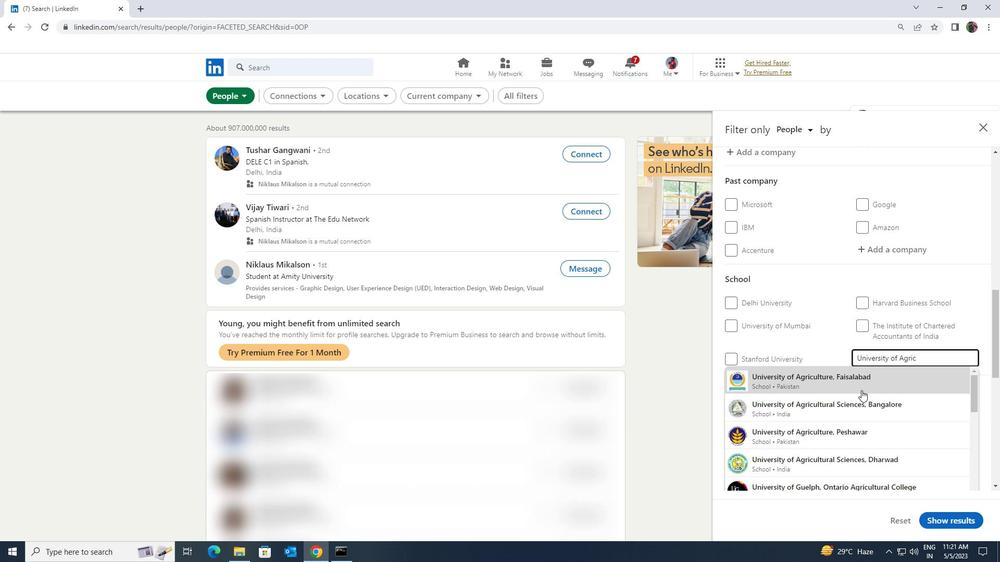 
Action: Mouse pressed left at (861, 394)
Screenshot: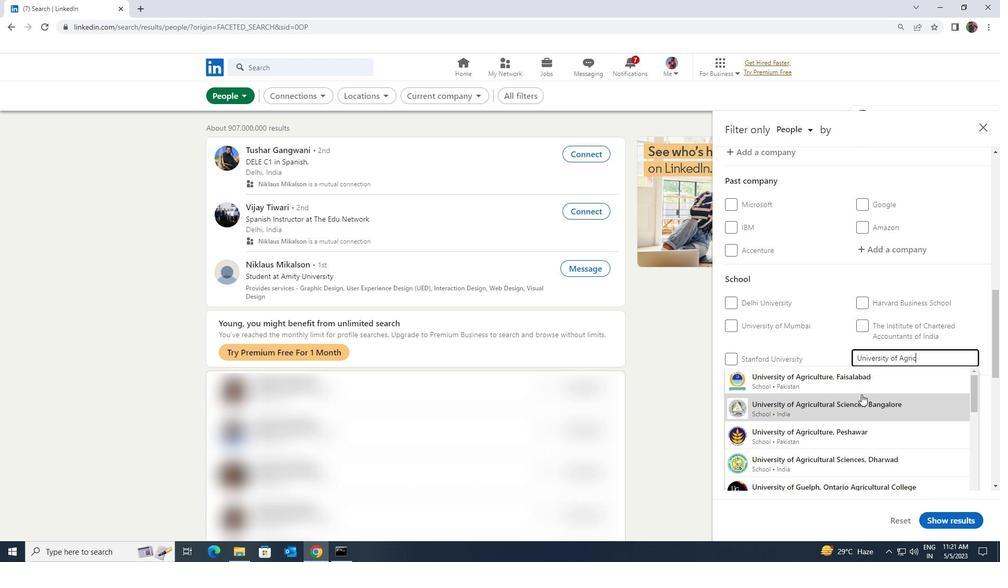 
Action: Mouse scrolled (861, 394) with delta (0, 0)
Screenshot: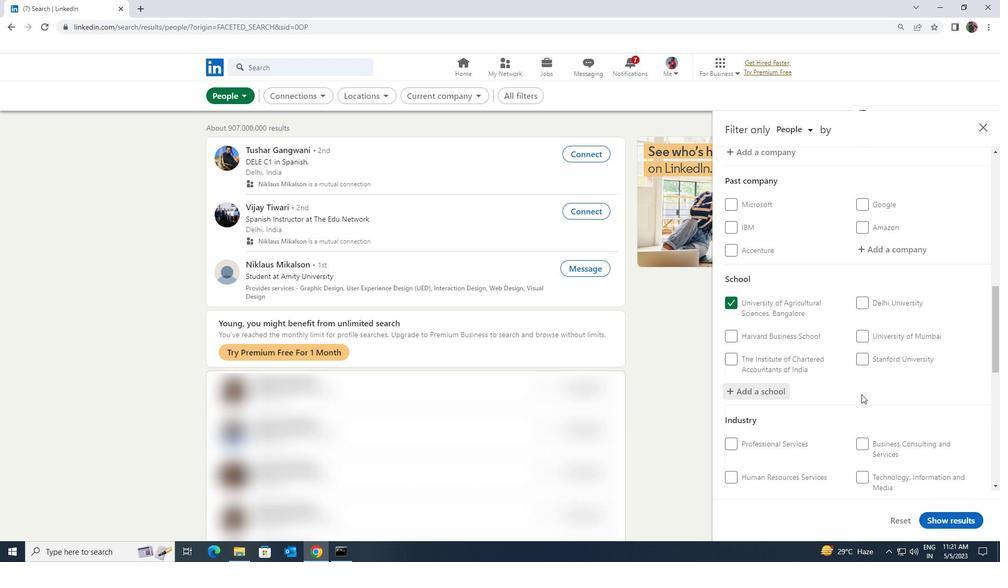 
Action: Mouse scrolled (861, 394) with delta (0, 0)
Screenshot: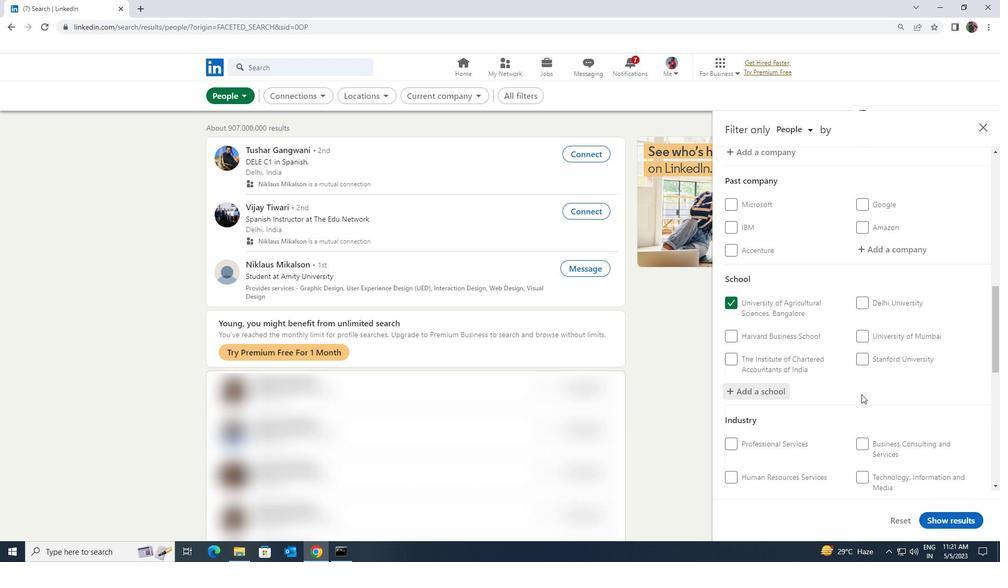 
Action: Mouse moved to (858, 398)
Screenshot: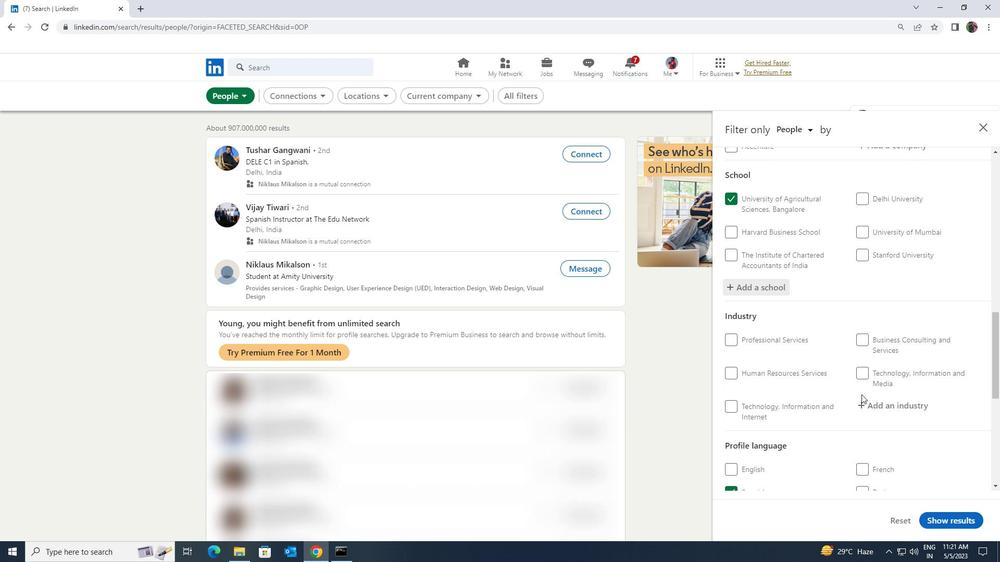 
Action: Mouse pressed left at (858, 398)
Screenshot: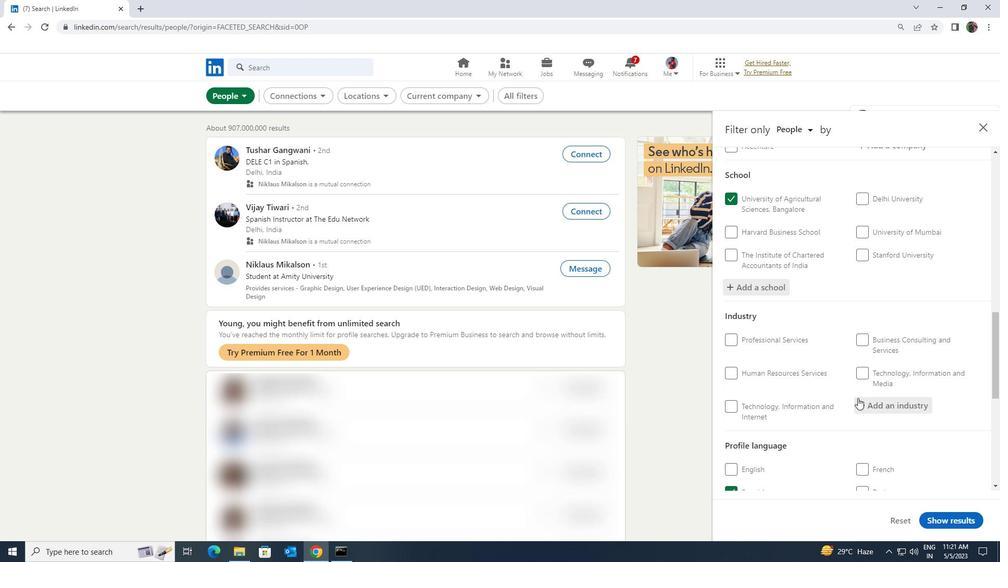 
Action: Key pressed <Key.shift><Key.shift><Key.shift>CHIRO
Screenshot: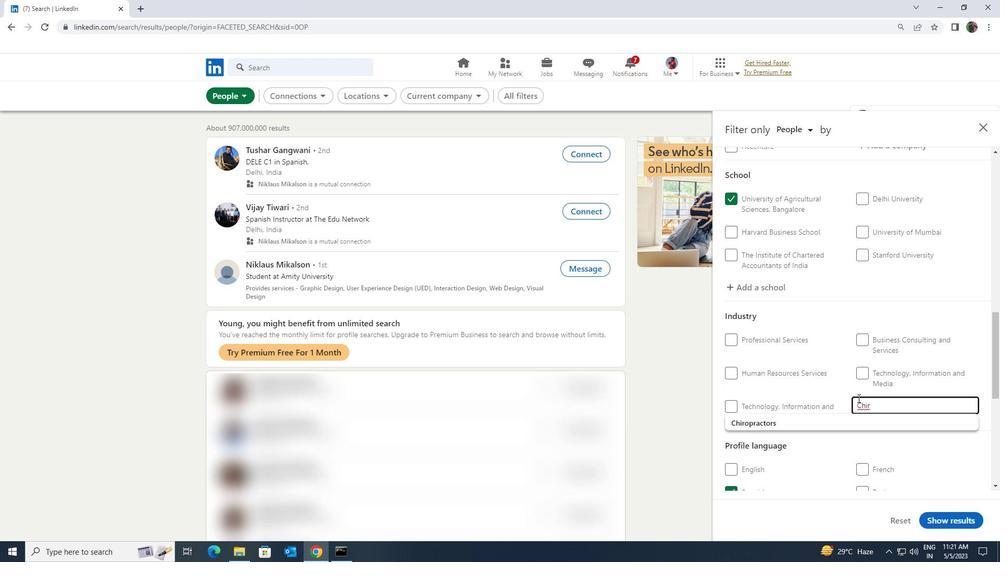 
Action: Mouse moved to (851, 421)
Screenshot: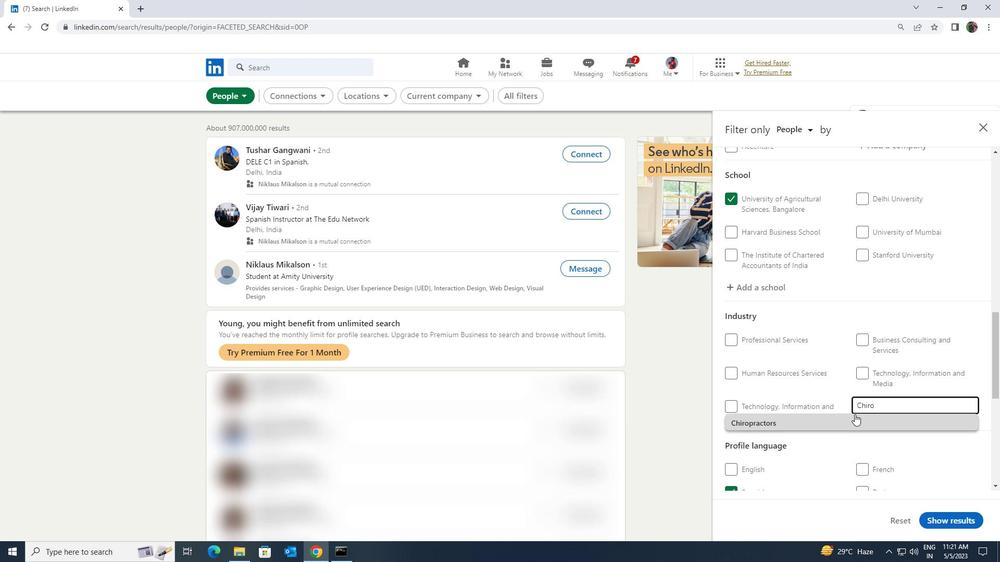 
Action: Mouse pressed left at (851, 421)
Screenshot: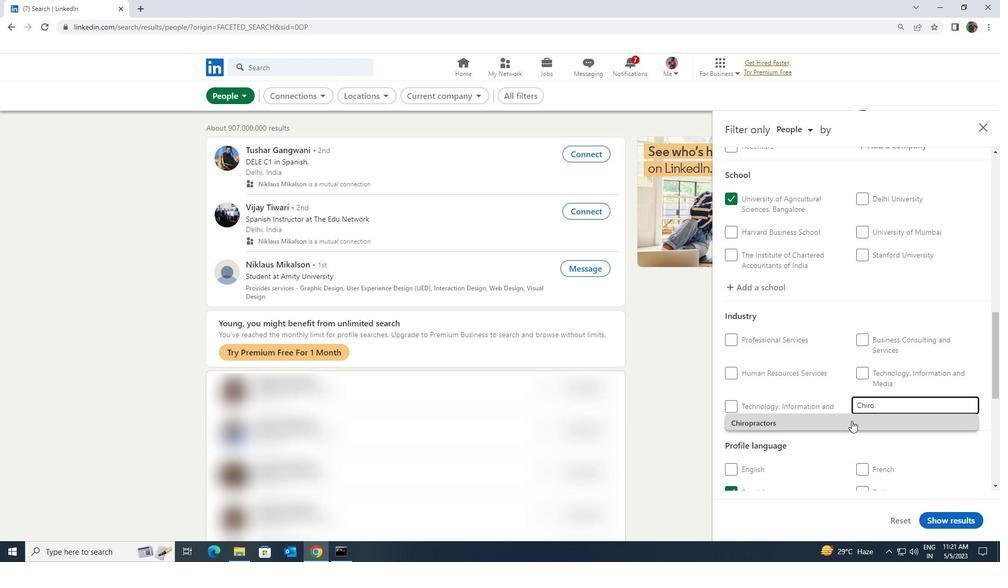 
Action: Mouse scrolled (851, 420) with delta (0, 0)
Screenshot: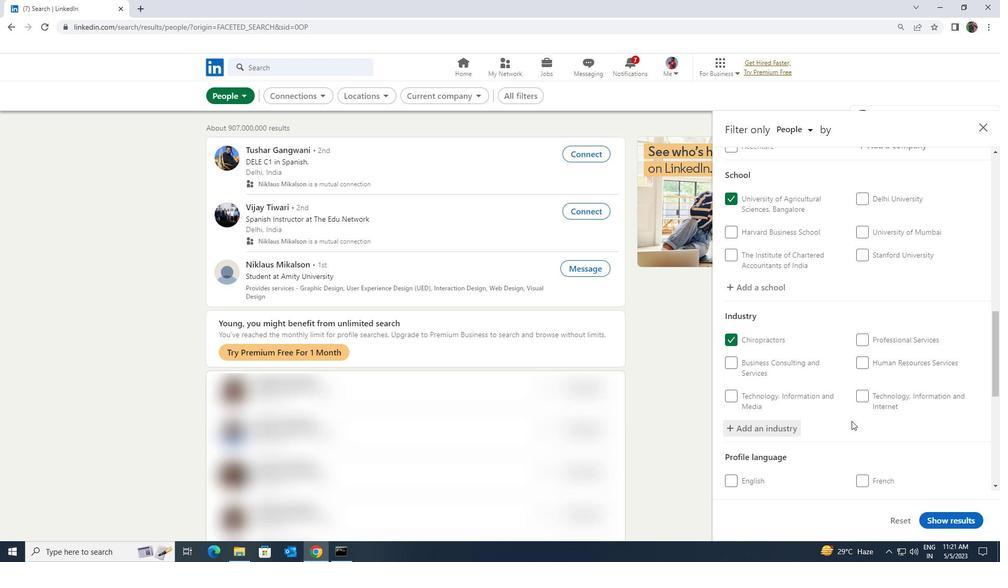 
Action: Mouse scrolled (851, 420) with delta (0, 0)
Screenshot: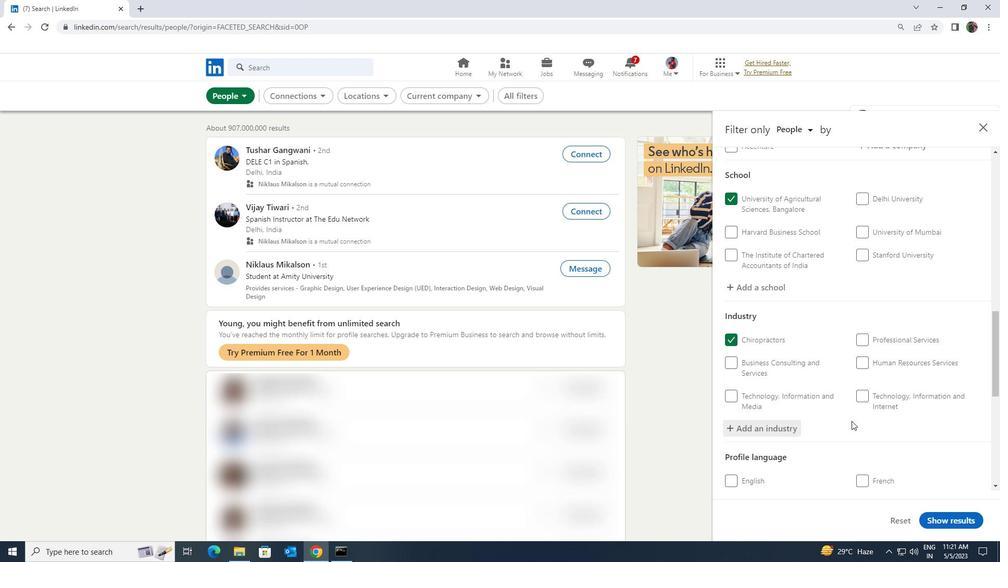
Action: Mouse scrolled (851, 420) with delta (0, 0)
Screenshot: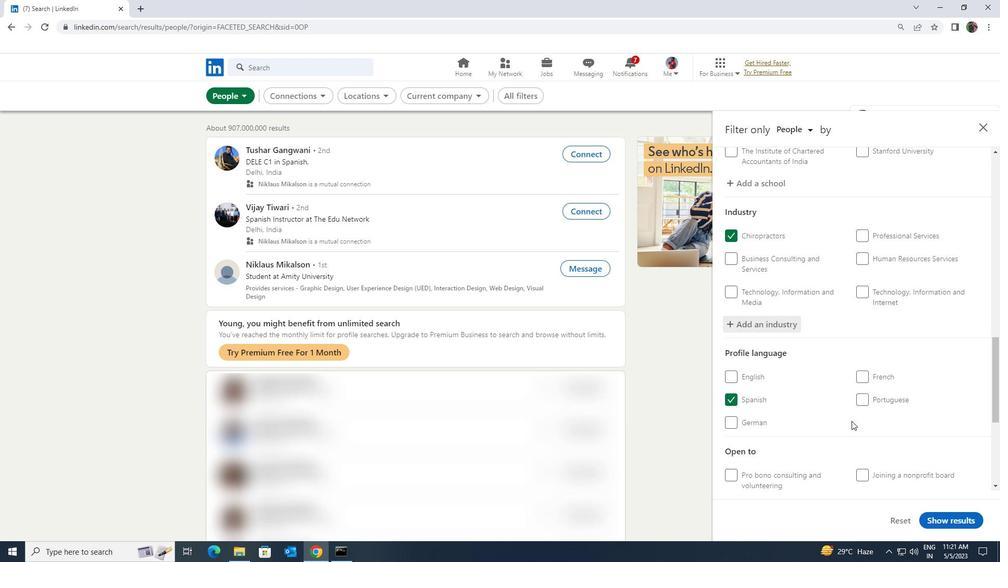 
Action: Mouse scrolled (851, 420) with delta (0, 0)
Screenshot: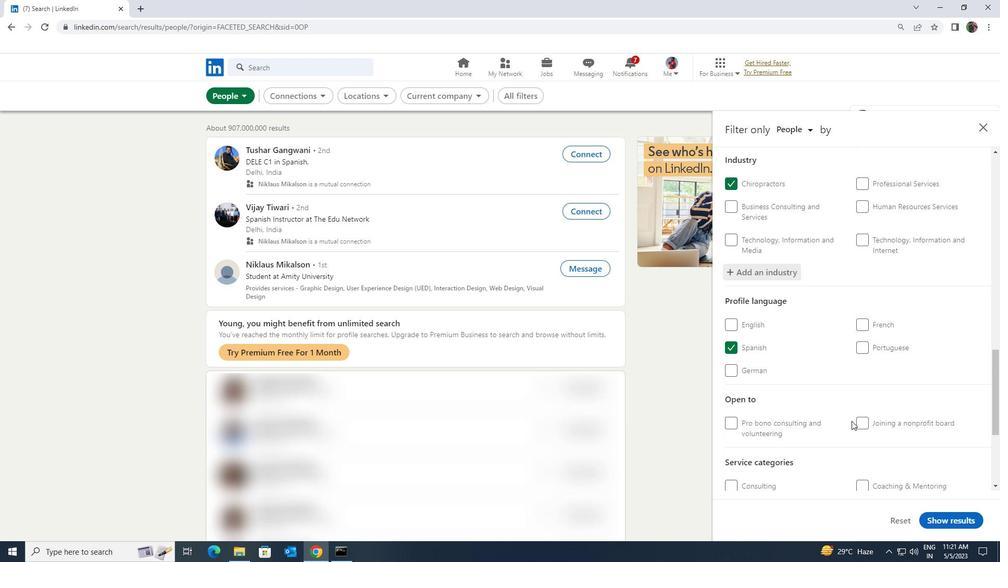 
Action: Mouse scrolled (851, 420) with delta (0, 0)
Screenshot: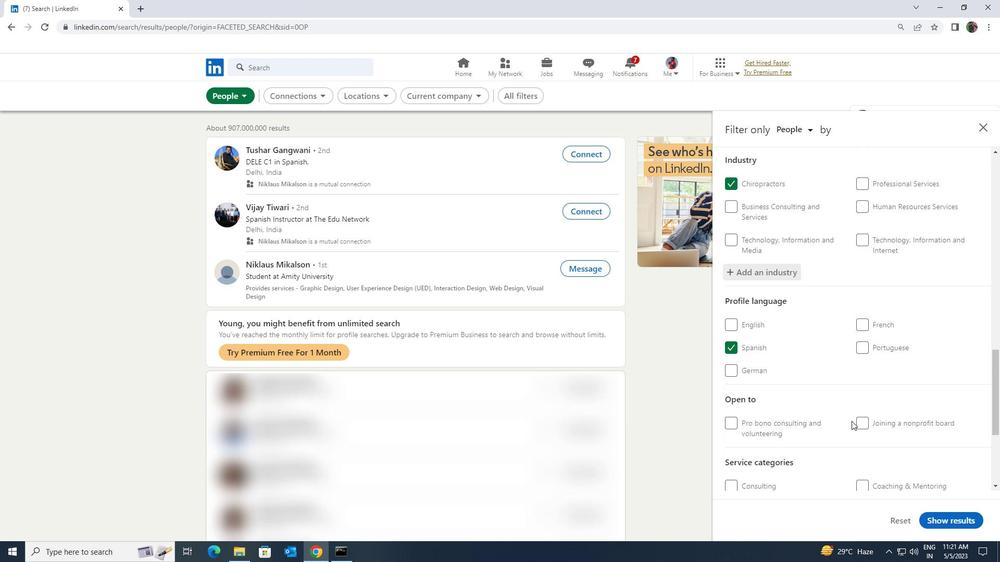 
Action: Mouse moved to (857, 424)
Screenshot: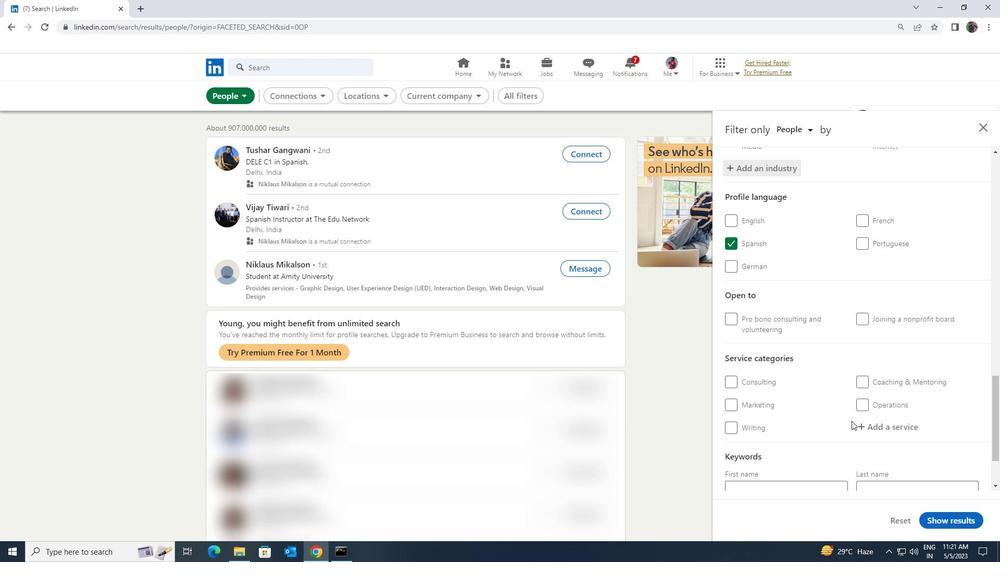 
Action: Mouse pressed left at (857, 424)
Screenshot: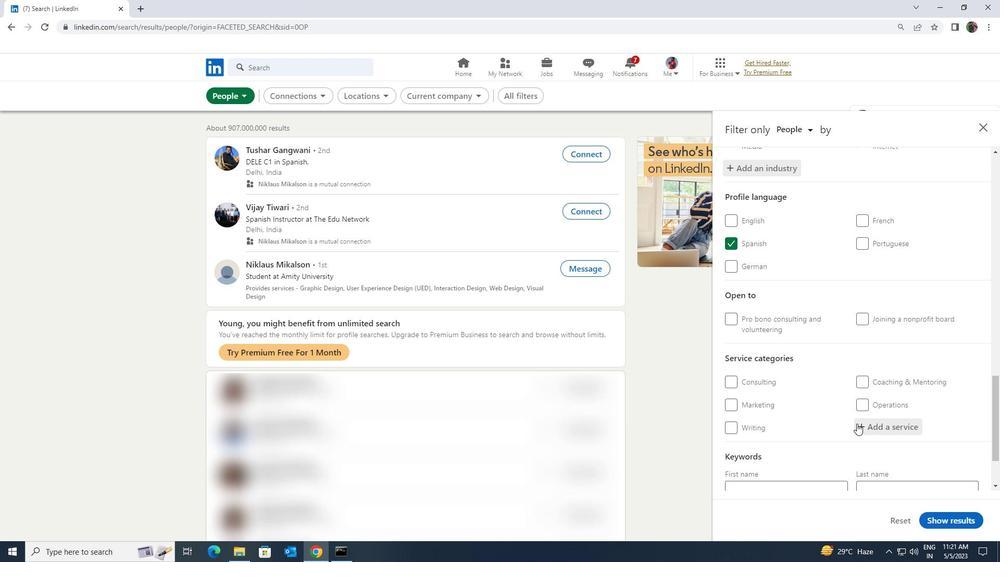 
Action: Key pressed <Key.shift>GROWTH
Screenshot: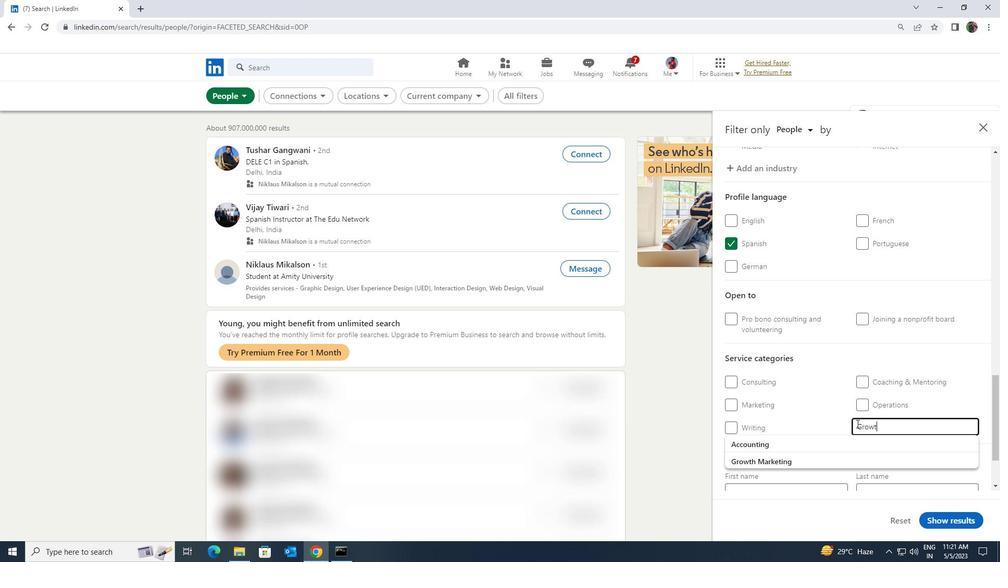 
Action: Mouse moved to (852, 438)
Screenshot: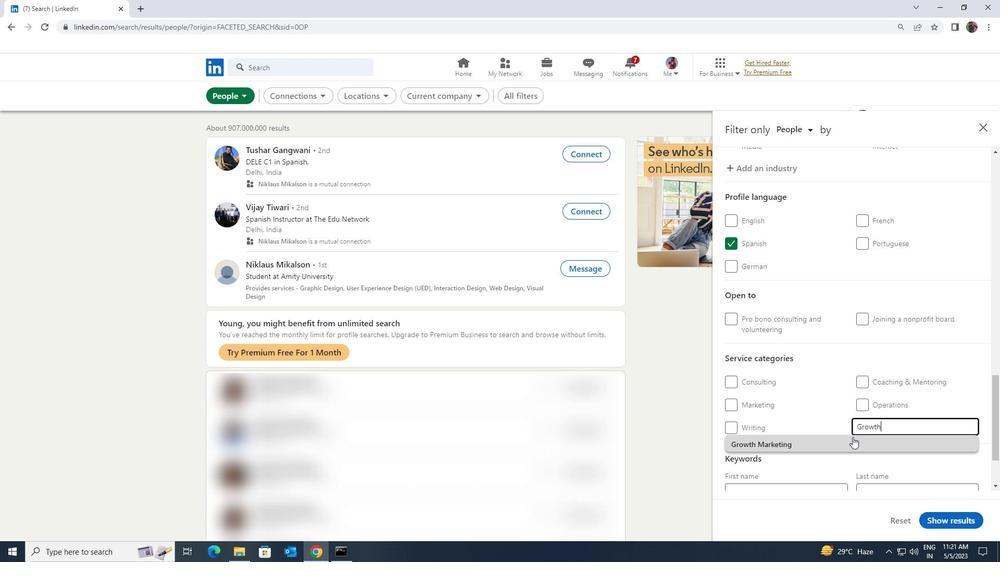 
Action: Mouse pressed left at (852, 438)
Screenshot: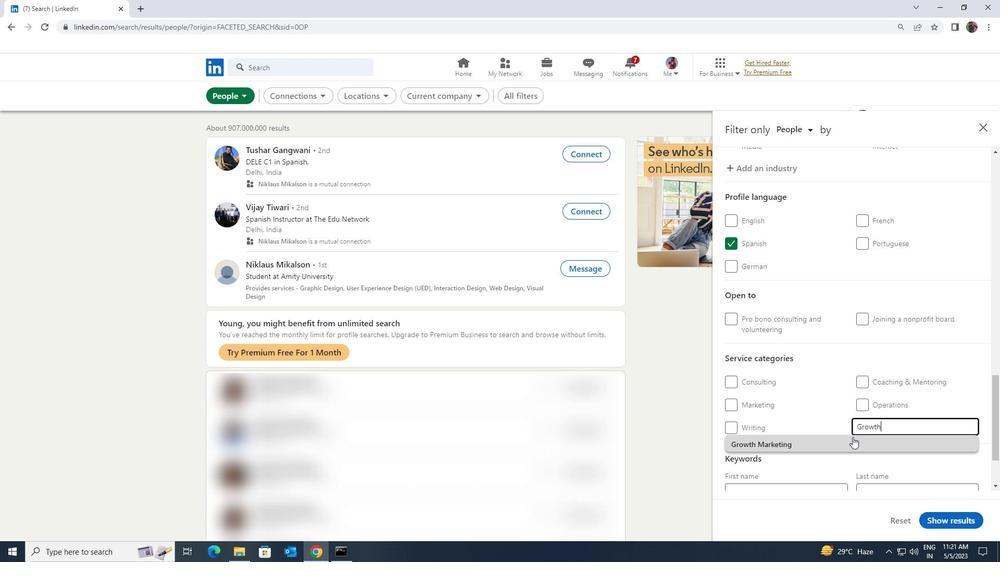 
Action: Mouse scrolled (852, 437) with delta (0, 0)
Screenshot: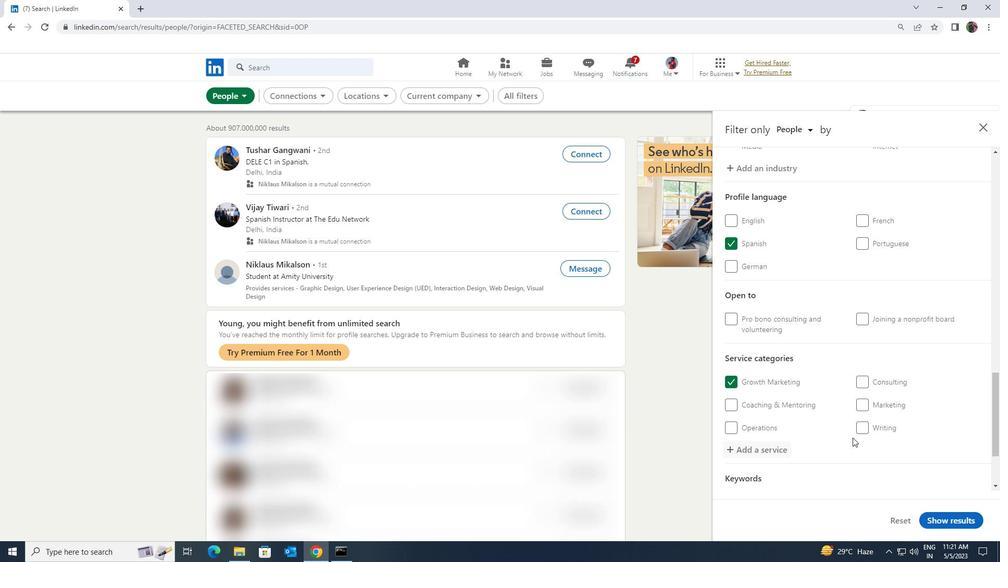 
Action: Mouse moved to (852, 438)
Screenshot: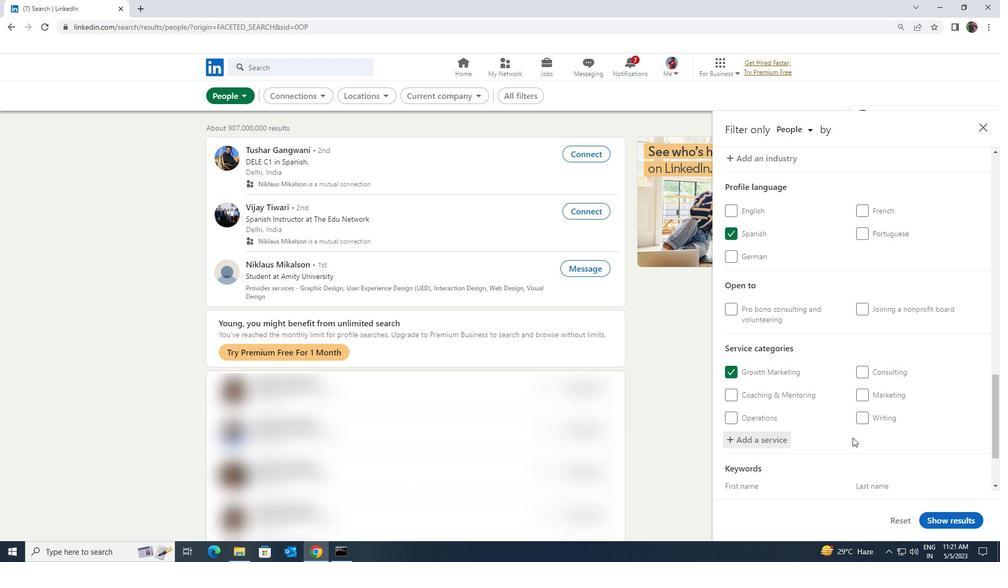 
Action: Mouse scrolled (852, 437) with delta (0, 0)
Screenshot: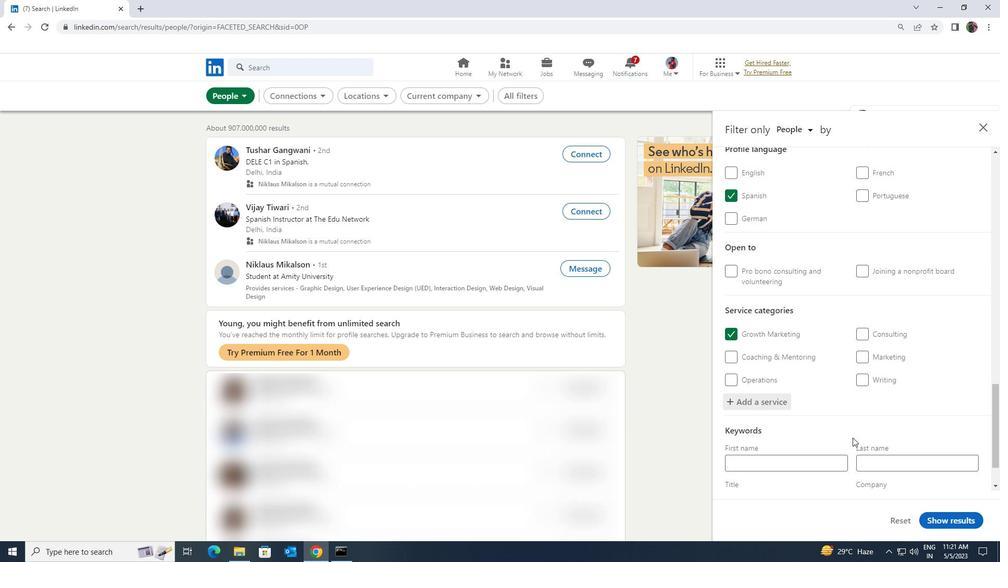 
Action: Mouse scrolled (852, 437) with delta (0, 0)
Screenshot: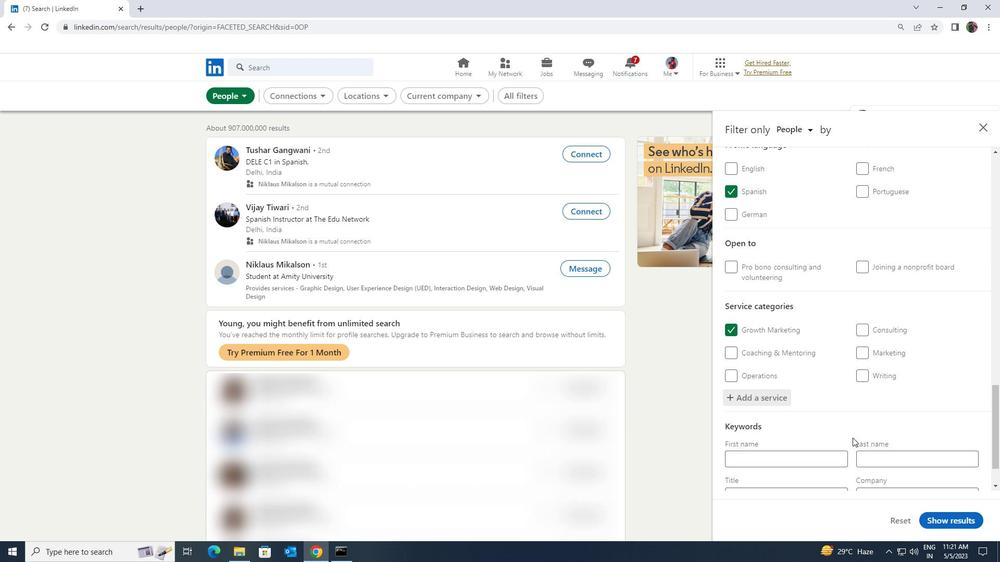 
Action: Mouse moved to (825, 448)
Screenshot: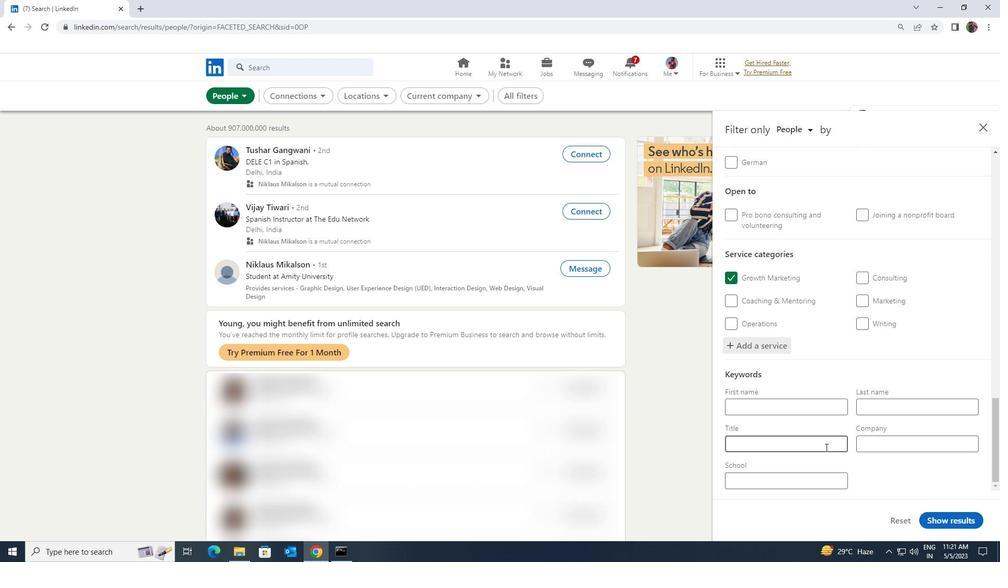 
Action: Mouse pressed left at (825, 448)
Screenshot: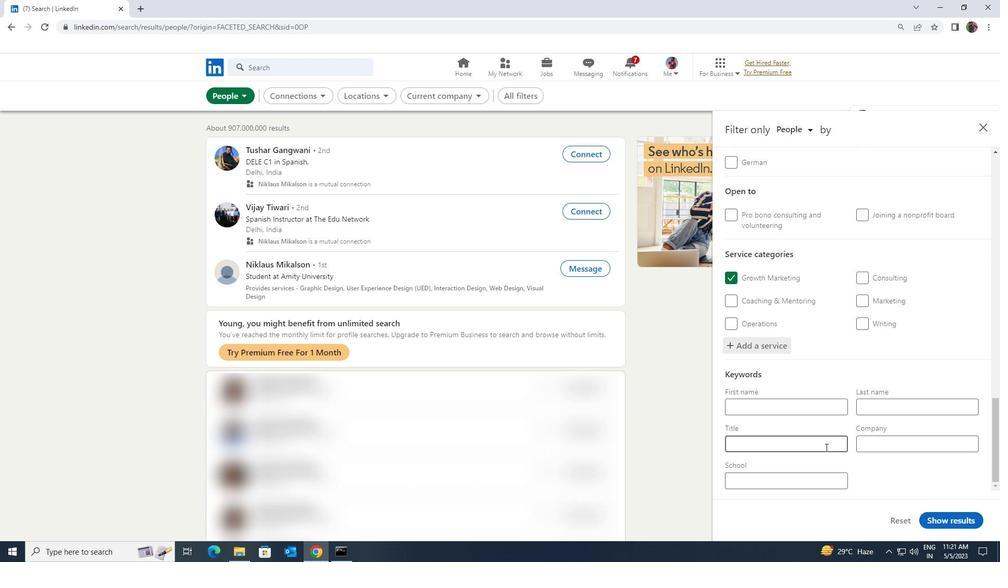 
Action: Key pressed <Key.shift><Key.shift>MEDICAL<Key.space><Key.shift>RESEARCH
Screenshot: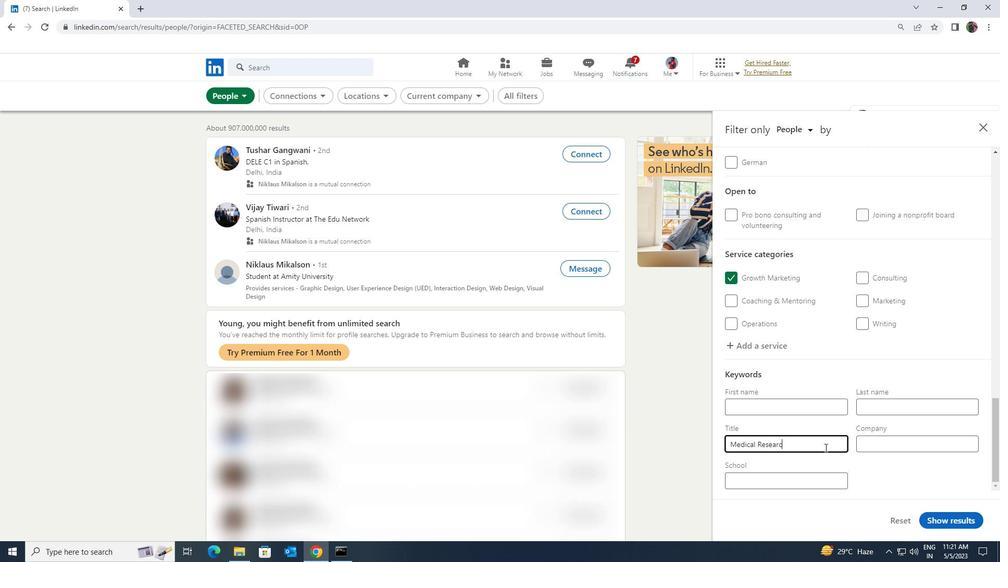 
Action: Mouse moved to (928, 520)
Screenshot: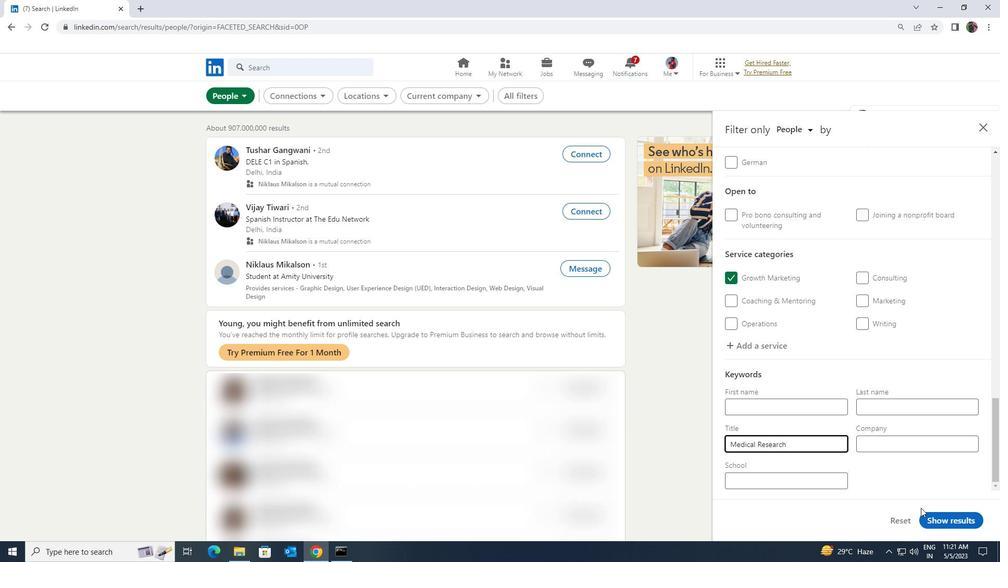 
Action: Mouse pressed left at (928, 520)
Screenshot: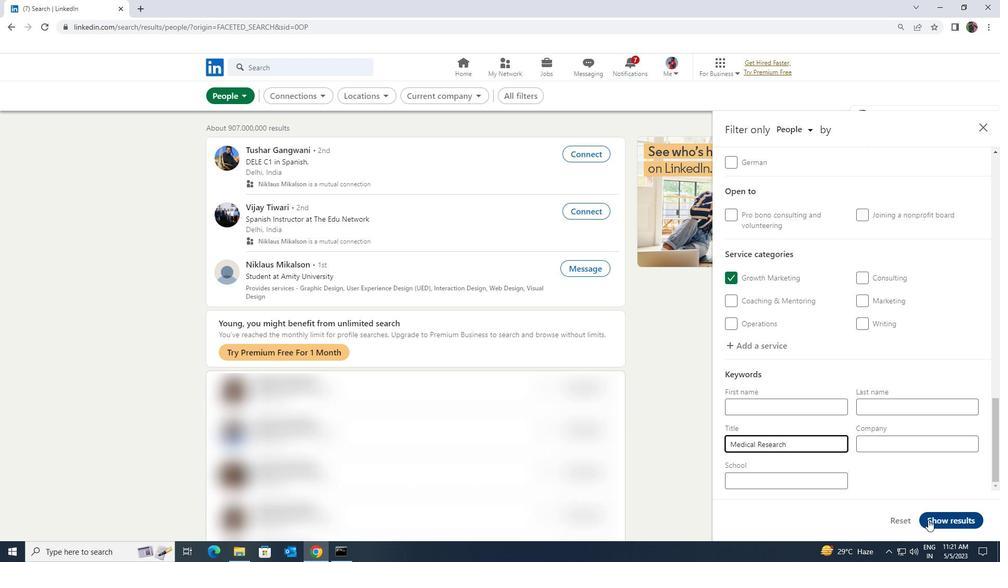 
